 Task: Compose an email with the signature Lincoln Davis with the subject Request for feedback on a feasibility study and the message I would like to request a project status update email. from softage.3@softage.net to softage.6@softage.net with an attached audio file Audio_script_reading.mp3 Undo the message, redo the message and add the line (Thank you) Send the email. Finally, move the email from Sent Items to the label Shipping labels
Action: Mouse moved to (76, 116)
Screenshot: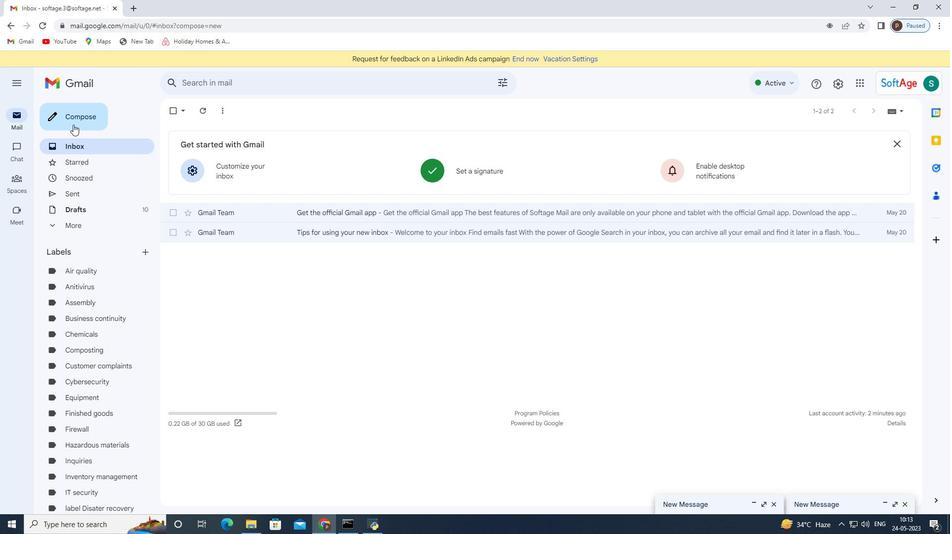 
Action: Mouse pressed left at (76, 116)
Screenshot: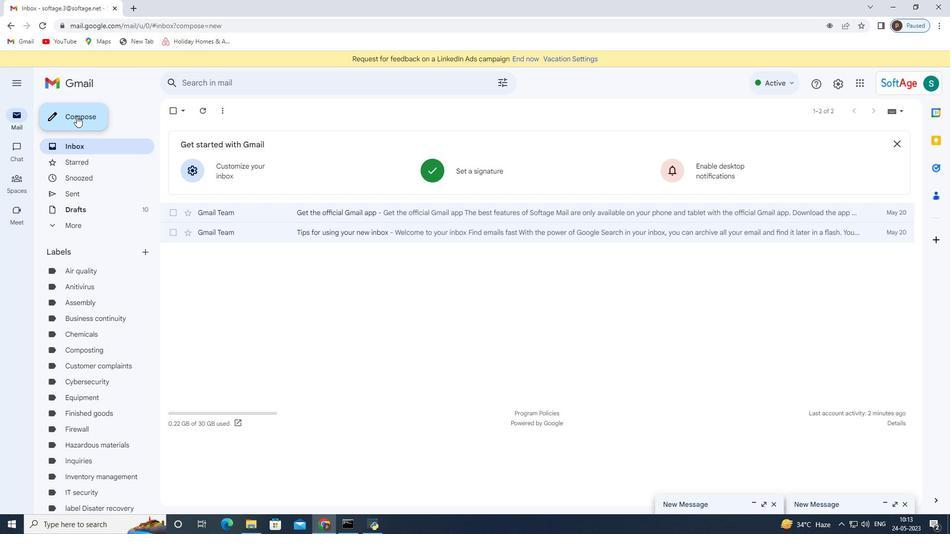 
Action: Mouse moved to (541, 497)
Screenshot: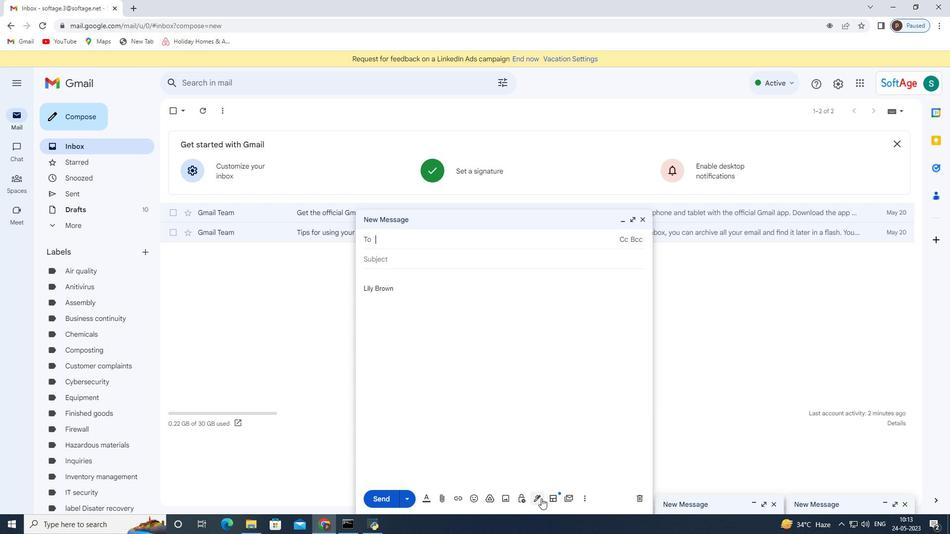 
Action: Mouse pressed left at (541, 497)
Screenshot: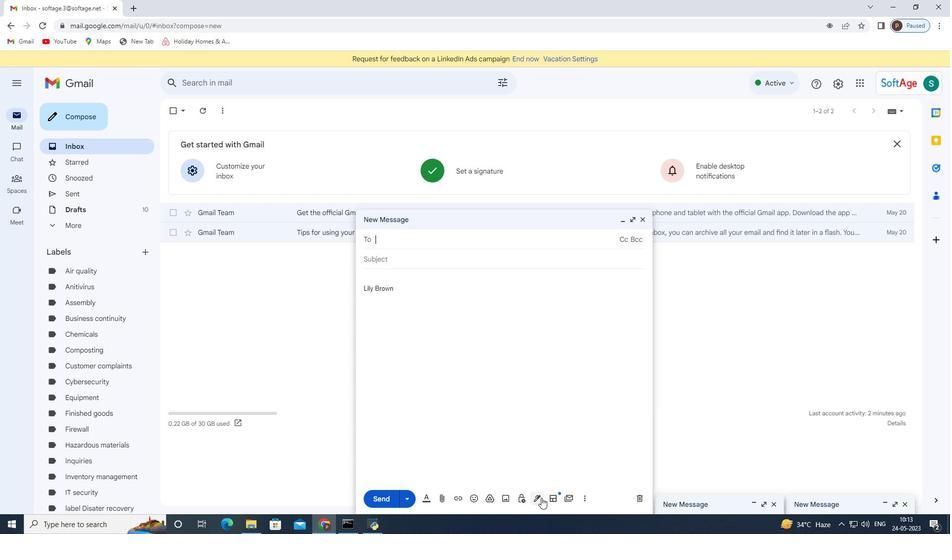 
Action: Mouse moved to (580, 441)
Screenshot: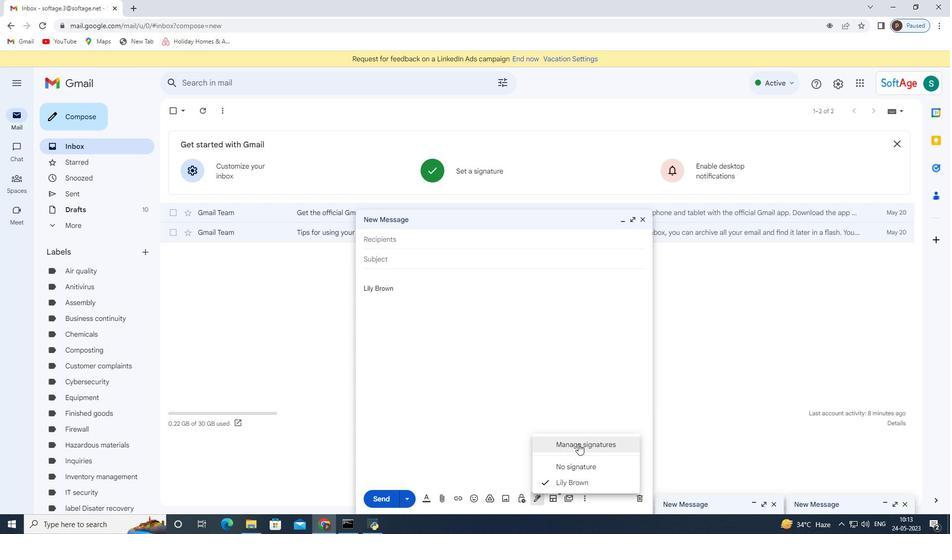 
Action: Mouse pressed left at (580, 441)
Screenshot: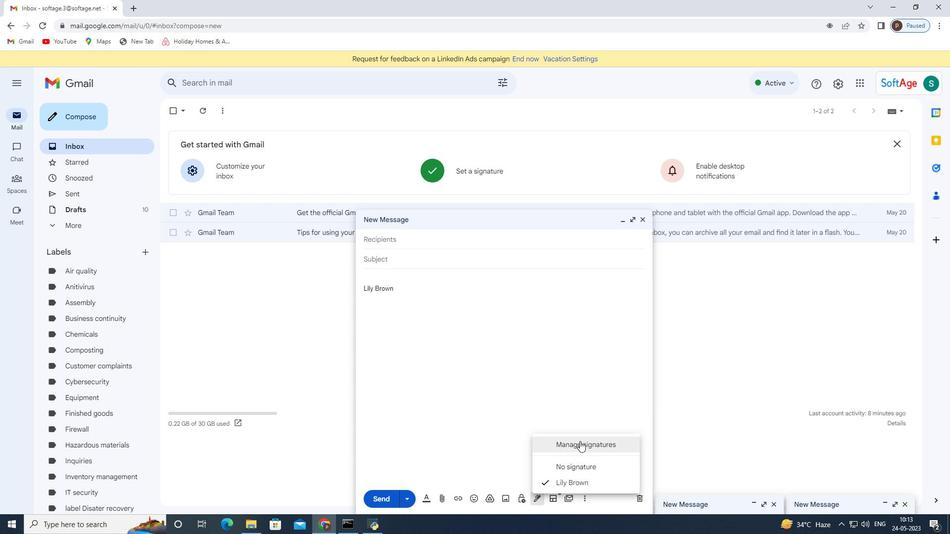 
Action: Mouse moved to (642, 220)
Screenshot: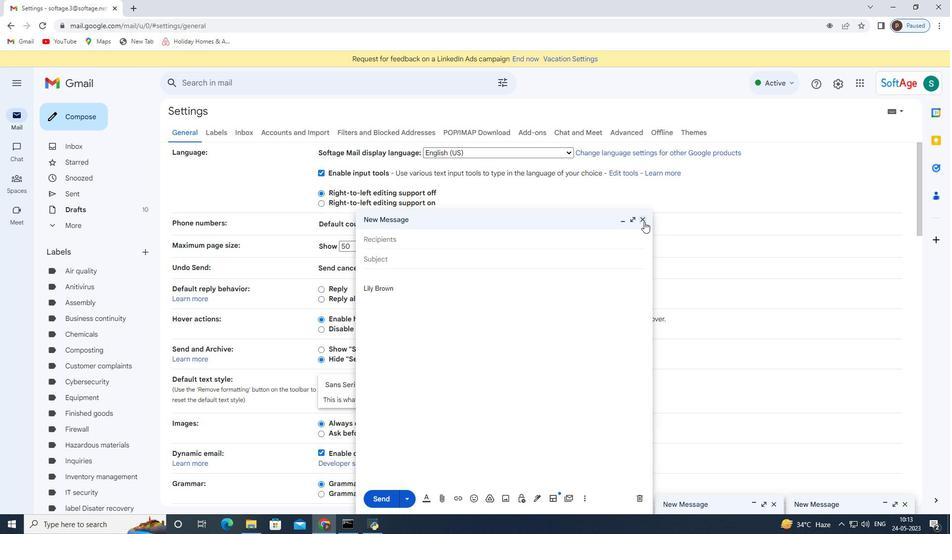 
Action: Mouse pressed left at (642, 220)
Screenshot: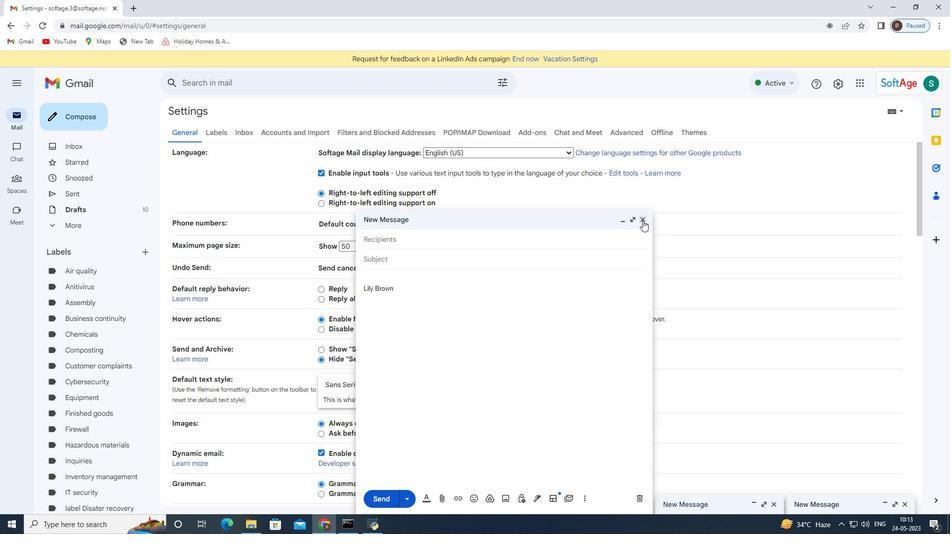 
Action: Mouse moved to (340, 334)
Screenshot: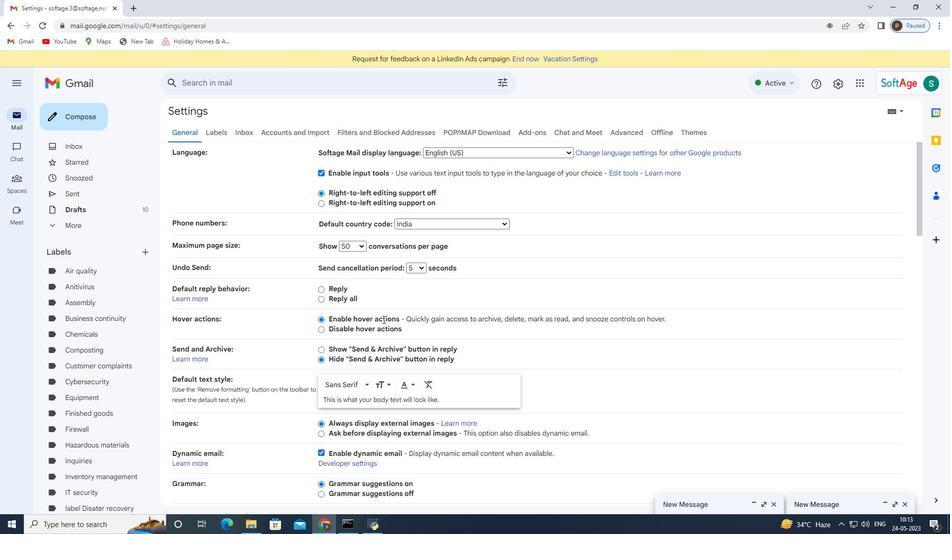 
Action: Mouse scrolled (340, 334) with delta (0, 0)
Screenshot: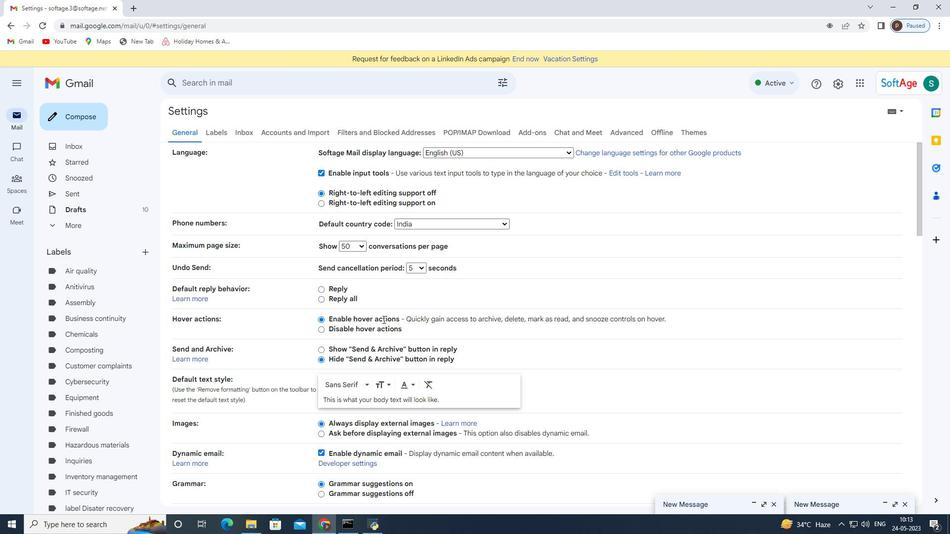 
Action: Mouse moved to (339, 335)
Screenshot: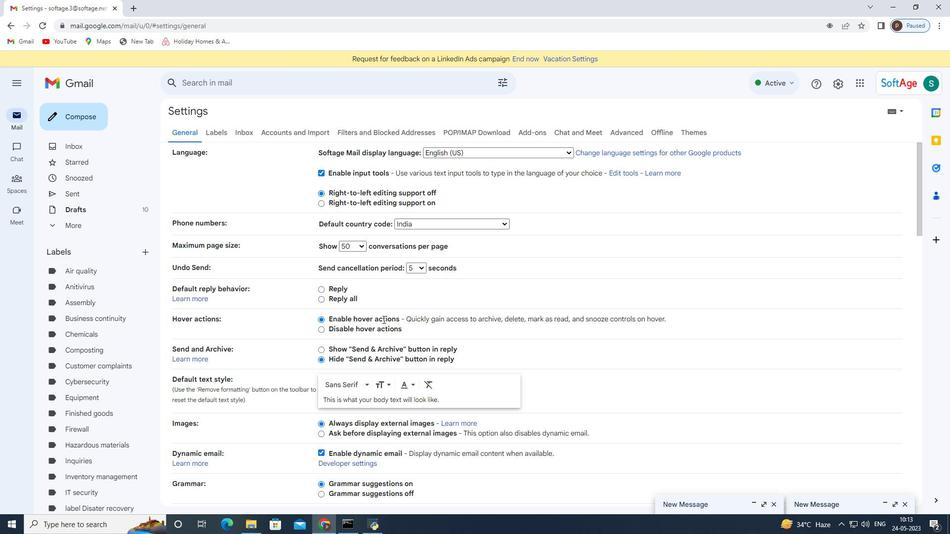 
Action: Mouse scrolled (339, 336) with delta (0, 0)
Screenshot: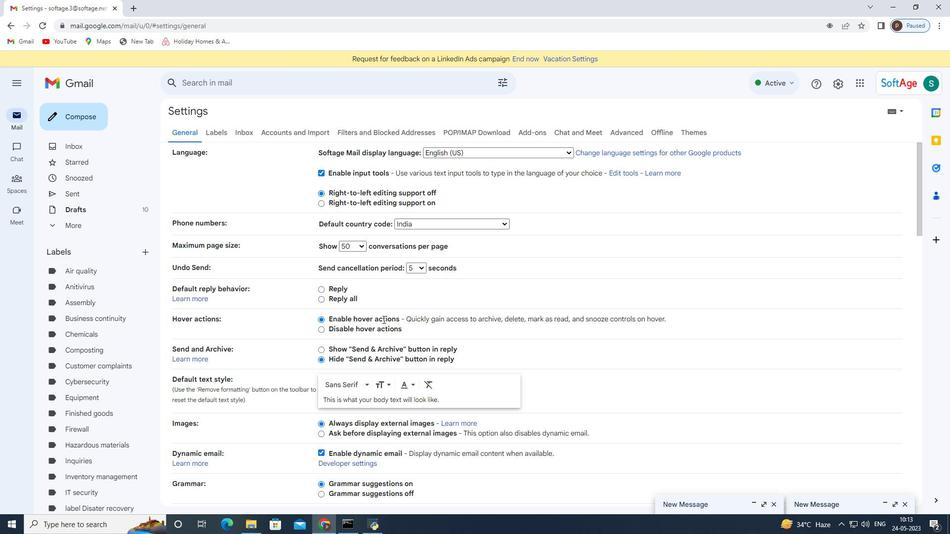 
Action: Mouse moved to (339, 336)
Screenshot: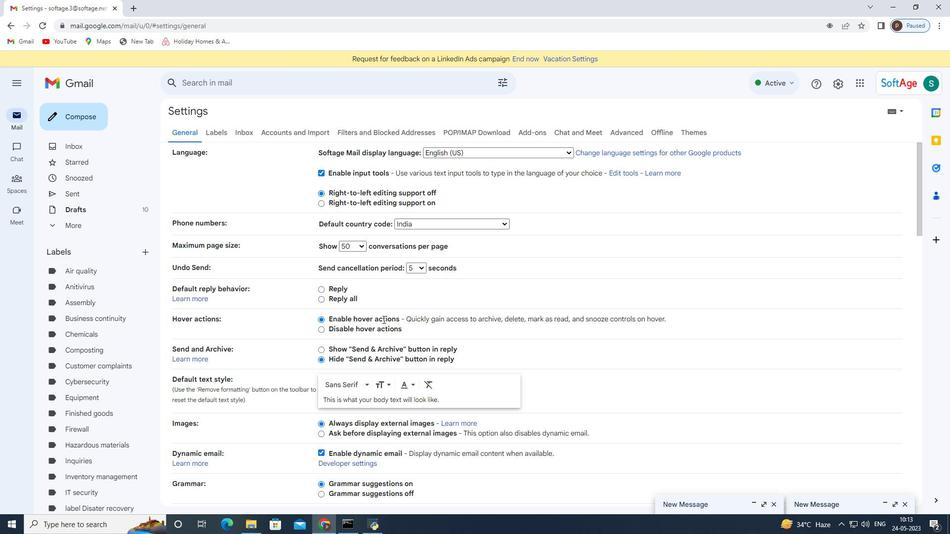 
Action: Mouse scrolled (339, 335) with delta (0, 0)
Screenshot: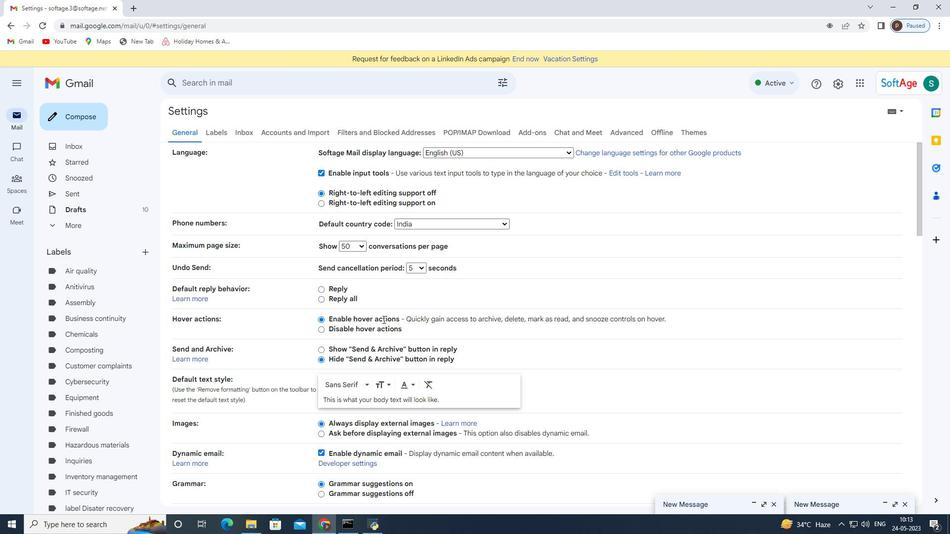 
Action: Mouse moved to (337, 339)
Screenshot: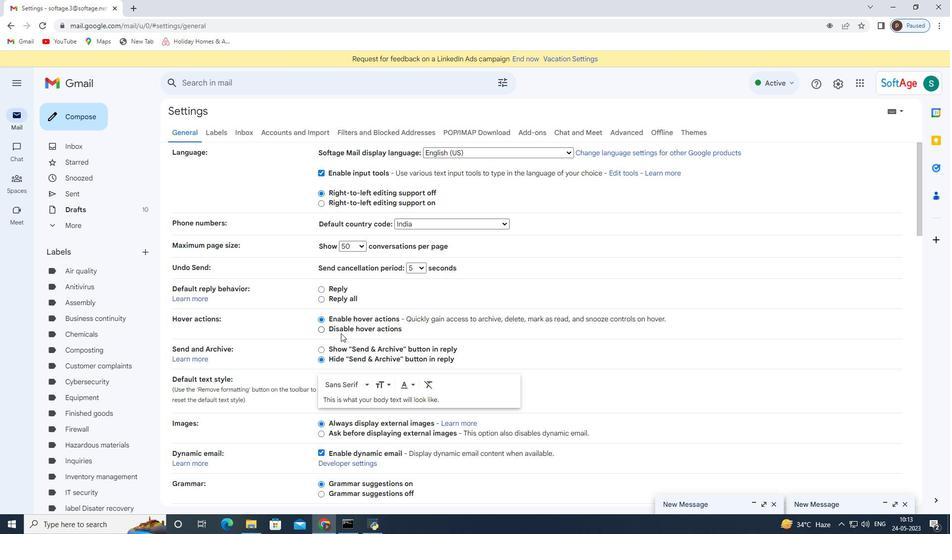 
Action: Mouse scrolled (337, 339) with delta (0, 0)
Screenshot: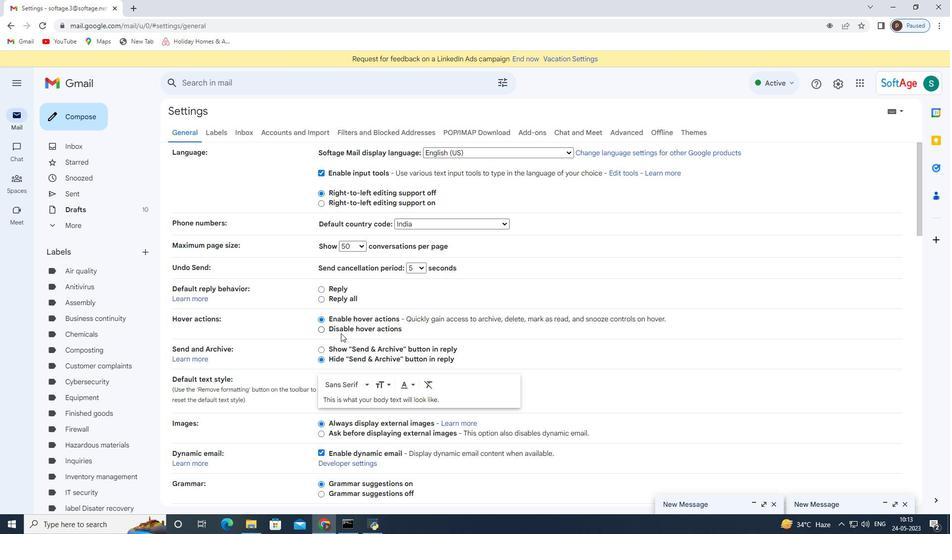 
Action: Mouse moved to (336, 343)
Screenshot: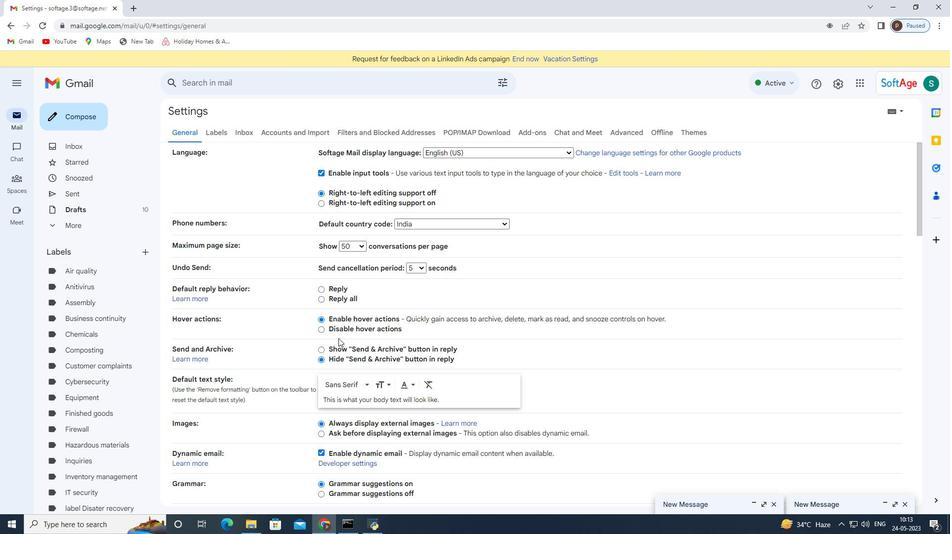 
Action: Mouse scrolled (336, 341) with delta (0, 0)
Screenshot: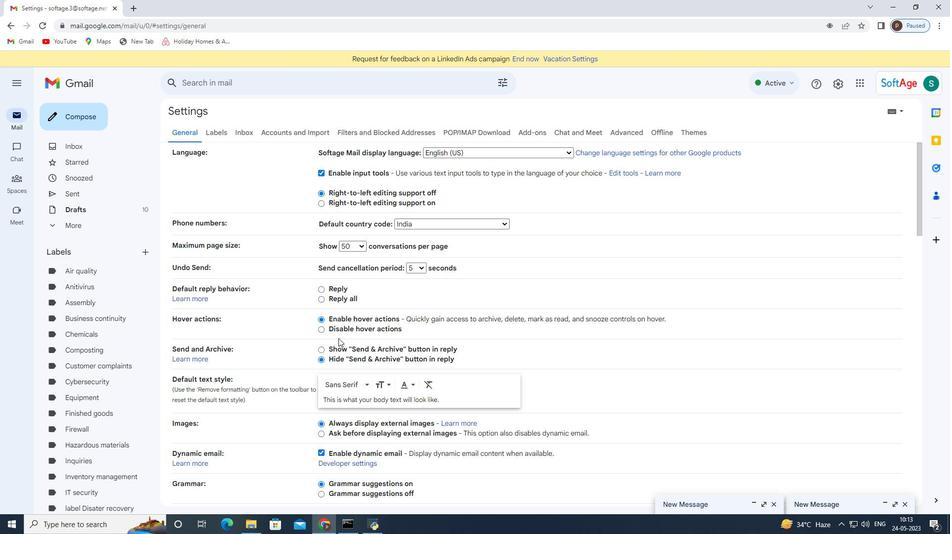 
Action: Mouse moved to (335, 348)
Screenshot: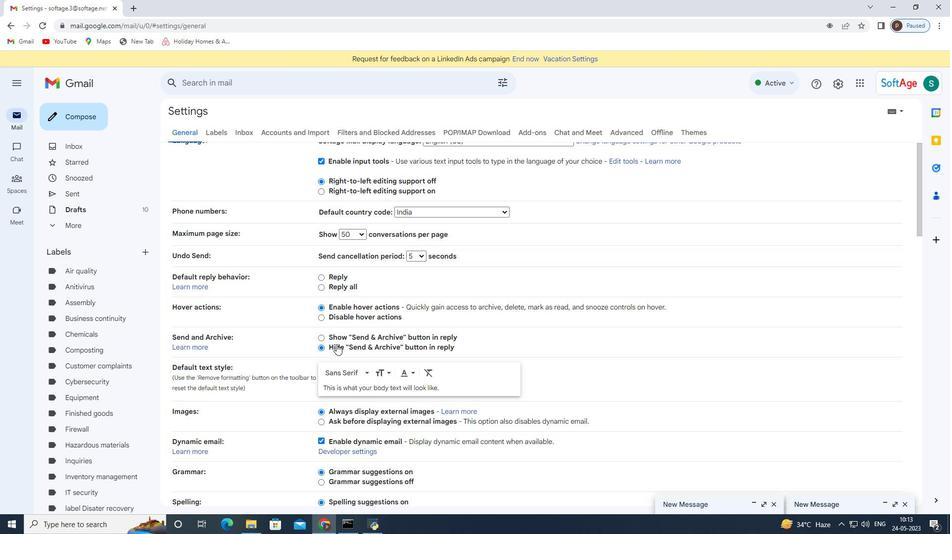 
Action: Mouse scrolled (335, 347) with delta (0, 0)
Screenshot: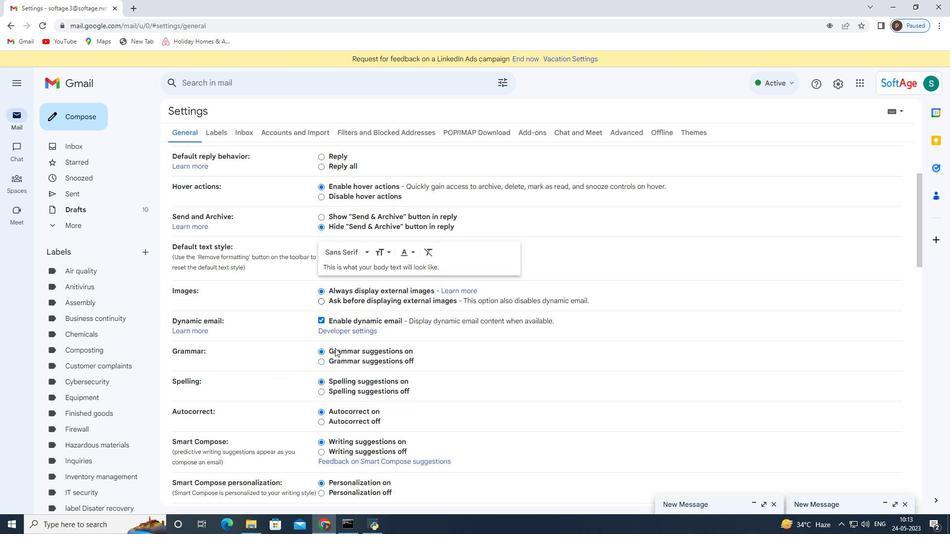 
Action: Mouse scrolled (335, 347) with delta (0, 0)
Screenshot: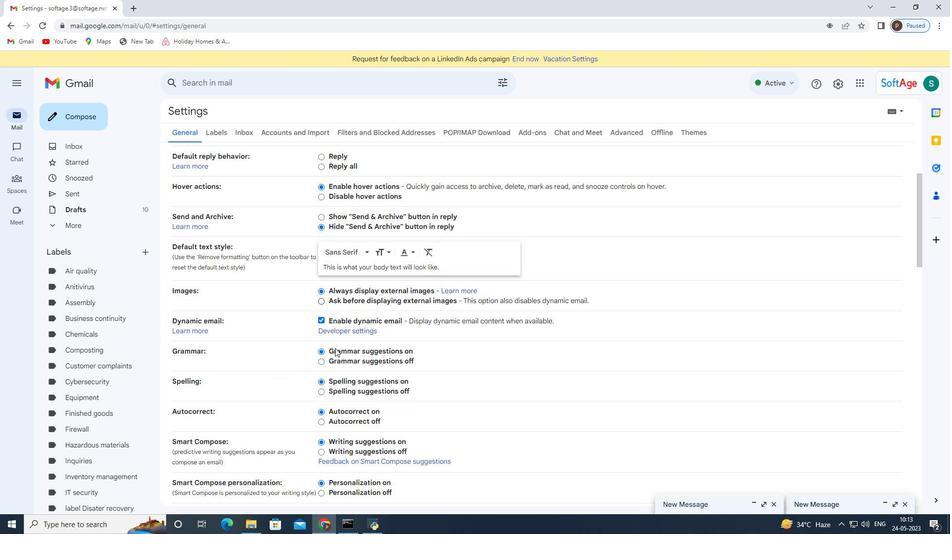 
Action: Mouse moved to (361, 348)
Screenshot: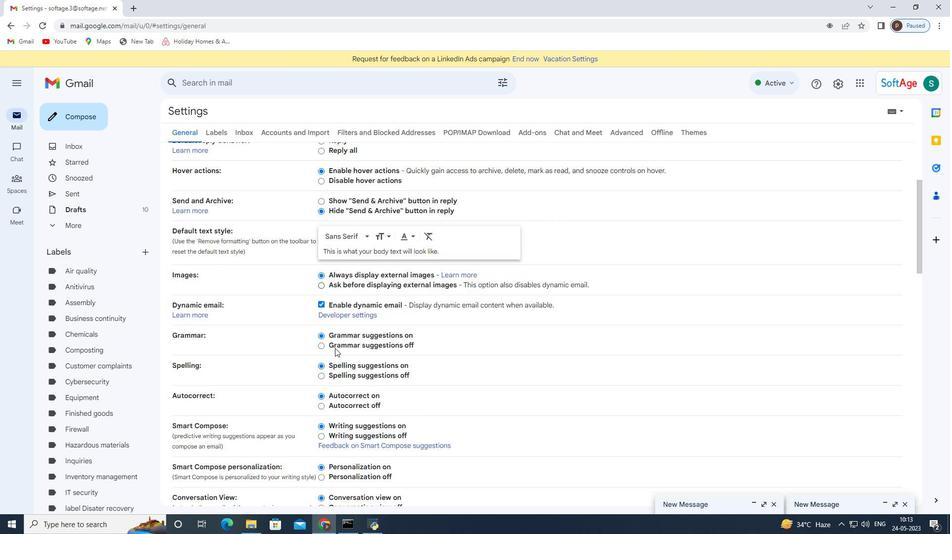 
Action: Mouse scrolled (361, 348) with delta (0, 0)
Screenshot: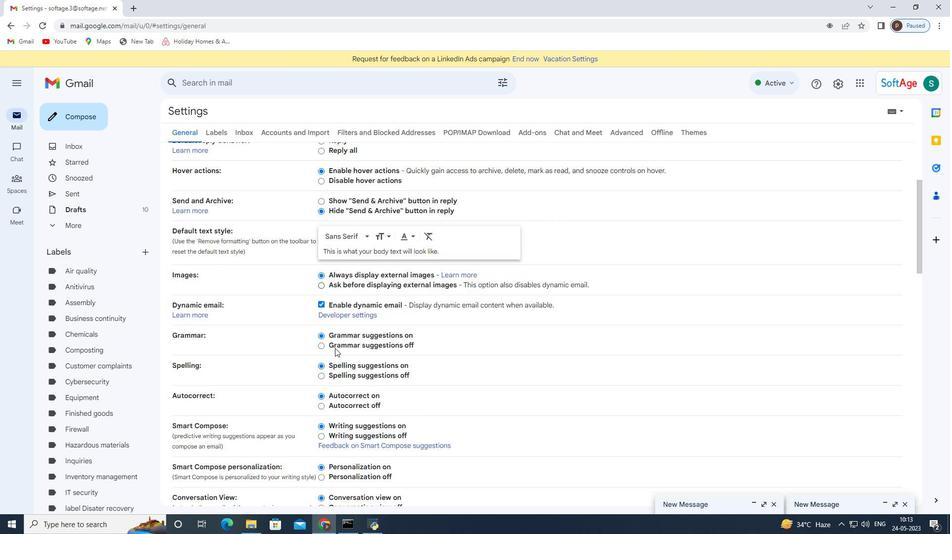 
Action: Mouse moved to (404, 351)
Screenshot: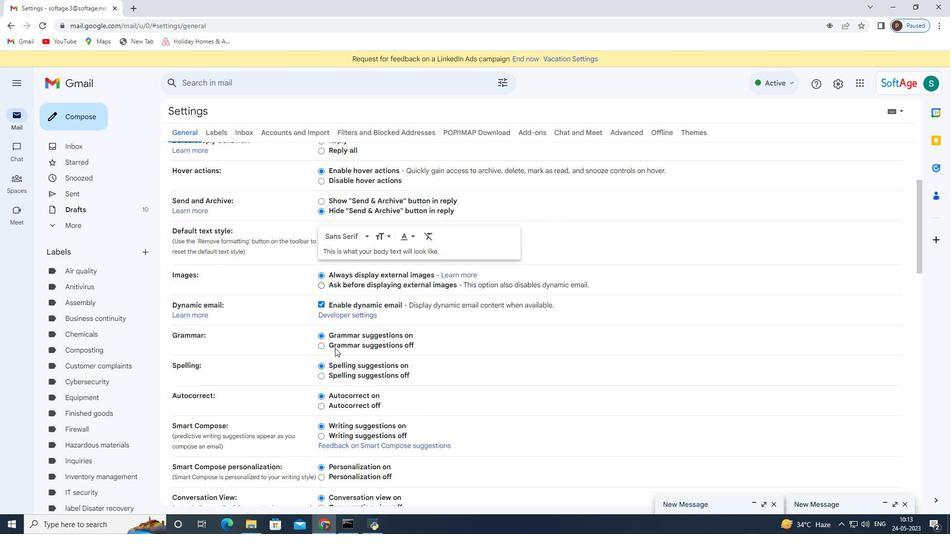 
Action: Mouse scrolled (404, 350) with delta (0, 0)
Screenshot: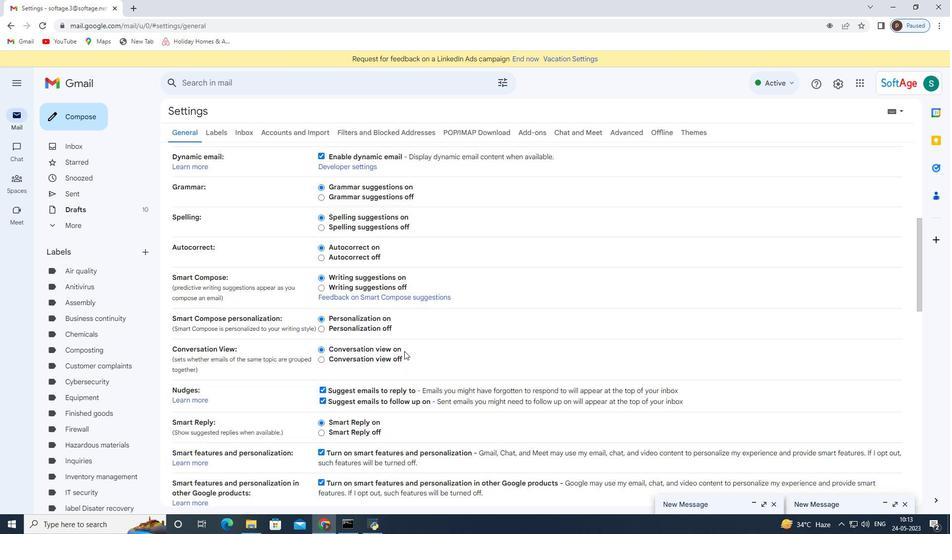 
Action: Mouse scrolled (404, 350) with delta (0, 0)
Screenshot: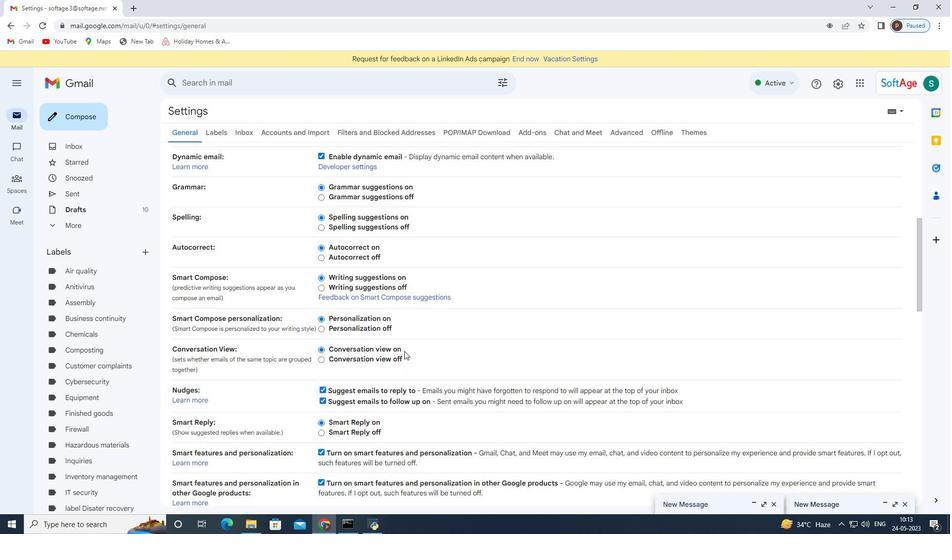 
Action: Mouse scrolled (404, 350) with delta (0, 0)
Screenshot: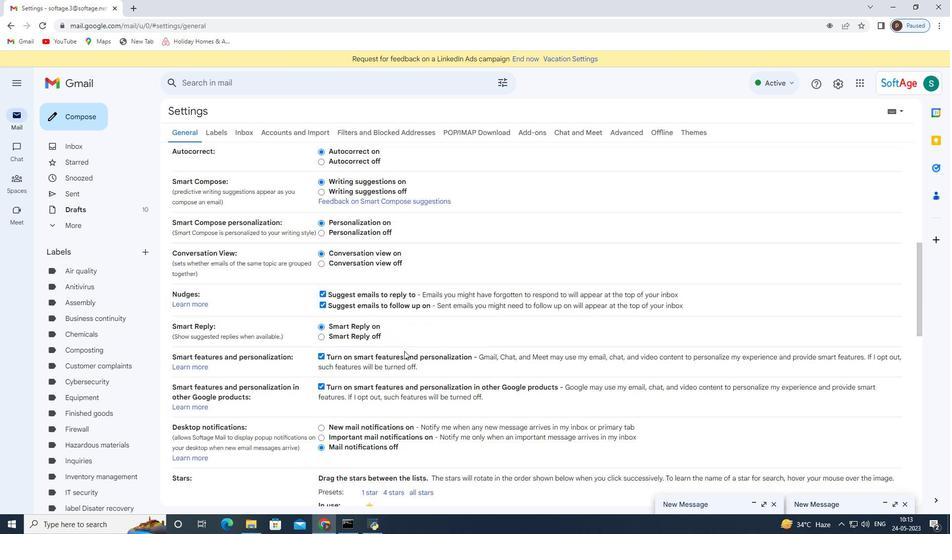 
Action: Mouse scrolled (404, 351) with delta (0, 0)
Screenshot: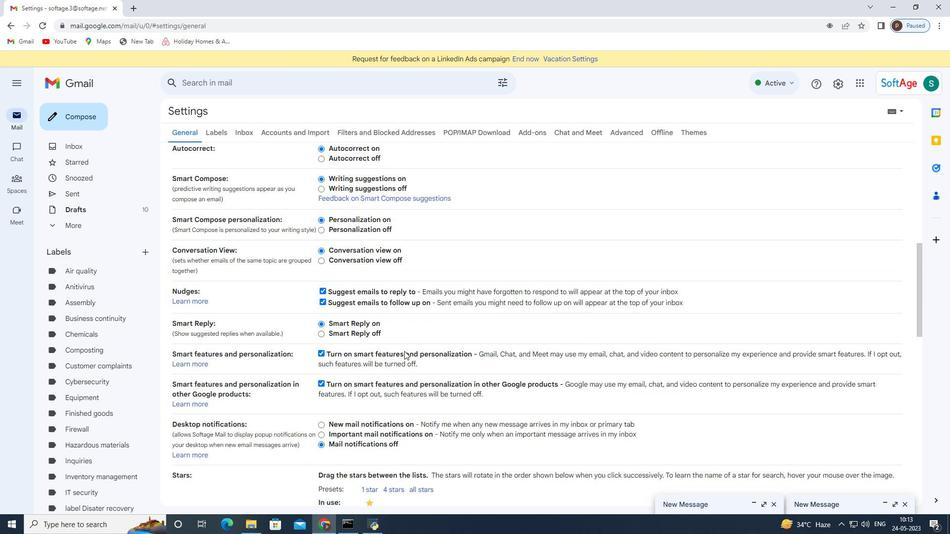 
Action: Mouse scrolled (404, 350) with delta (0, 0)
Screenshot: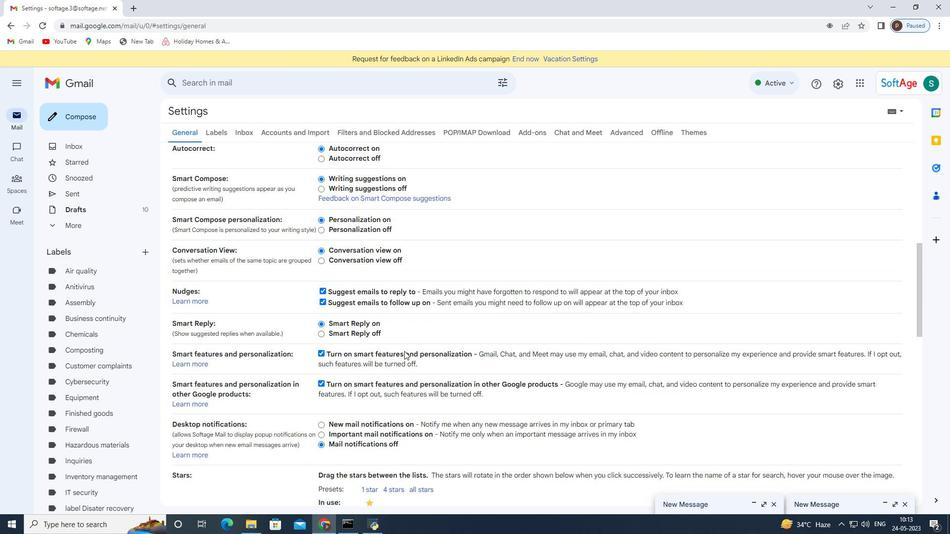 
Action: Mouse scrolled (404, 351) with delta (0, 0)
Screenshot: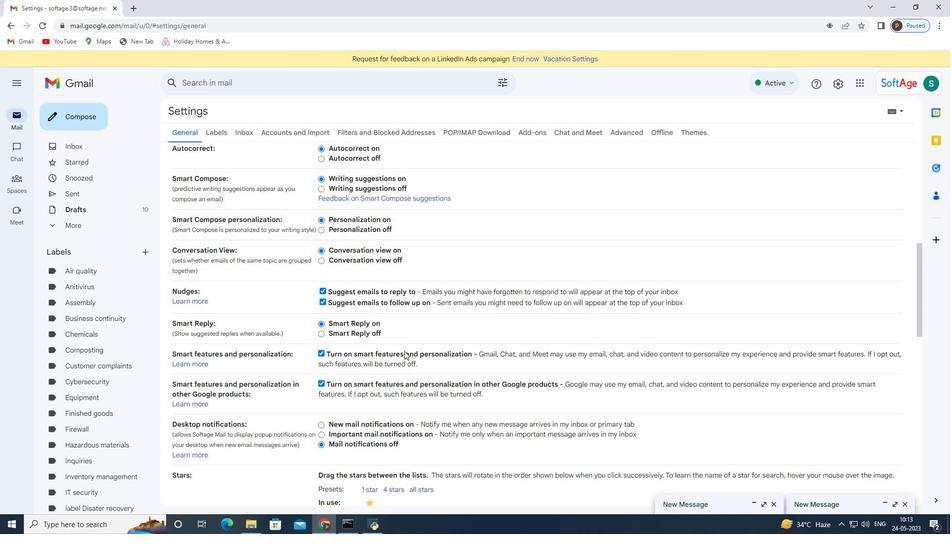 
Action: Mouse scrolled (404, 350) with delta (0, 0)
Screenshot: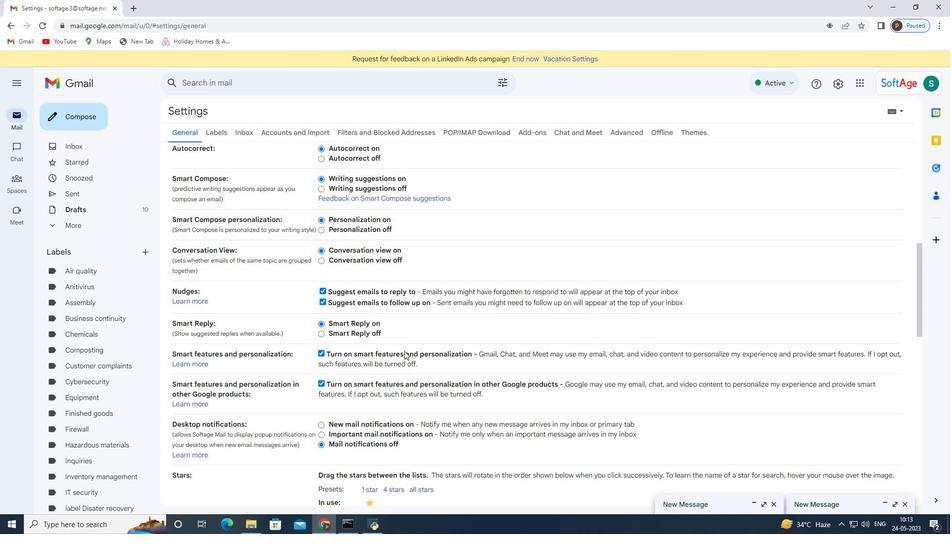 
Action: Mouse scrolled (404, 350) with delta (0, 0)
Screenshot: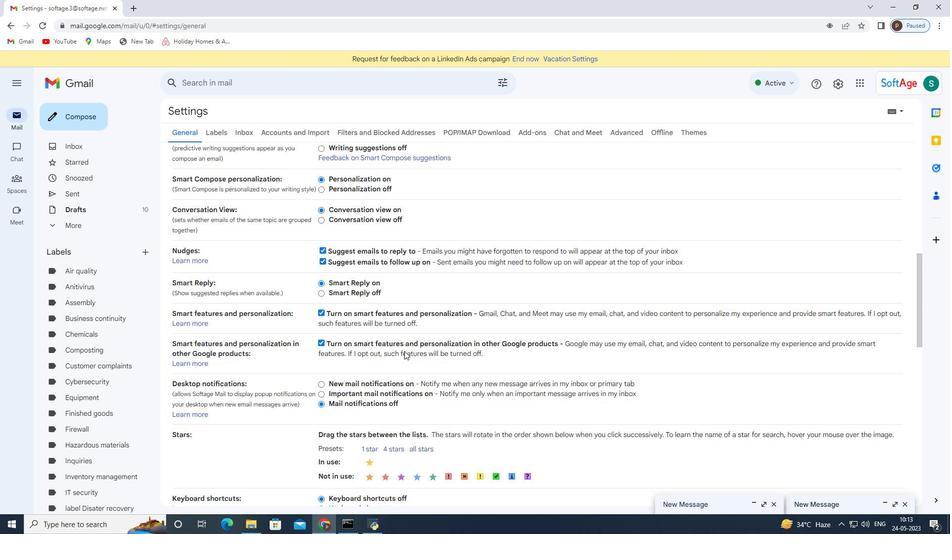 
Action: Mouse scrolled (404, 350) with delta (0, 0)
Screenshot: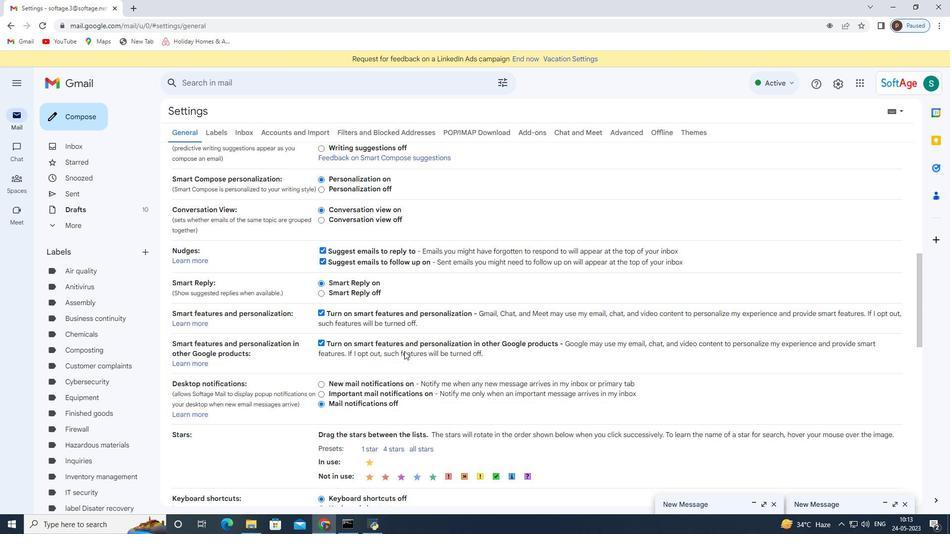 
Action: Mouse scrolled (404, 351) with delta (0, 0)
Screenshot: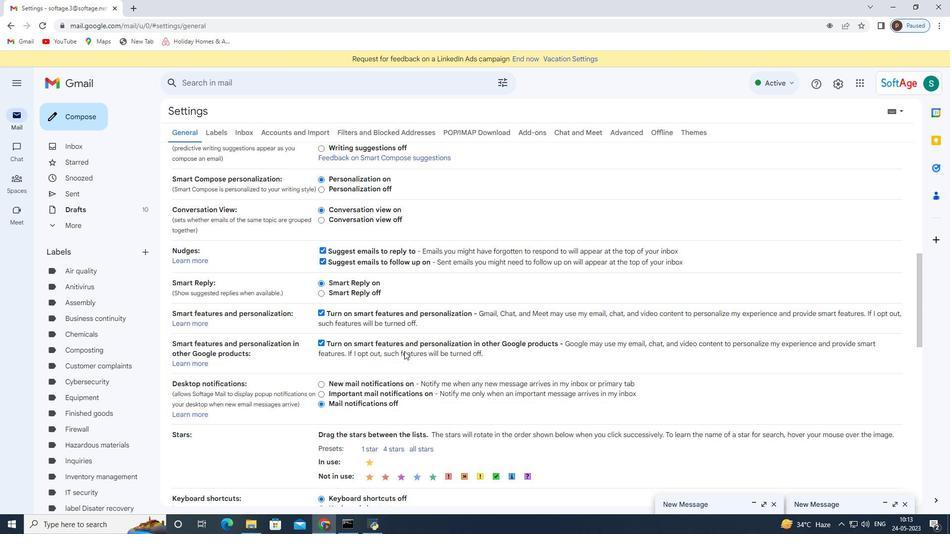 
Action: Mouse scrolled (404, 350) with delta (0, 0)
Screenshot: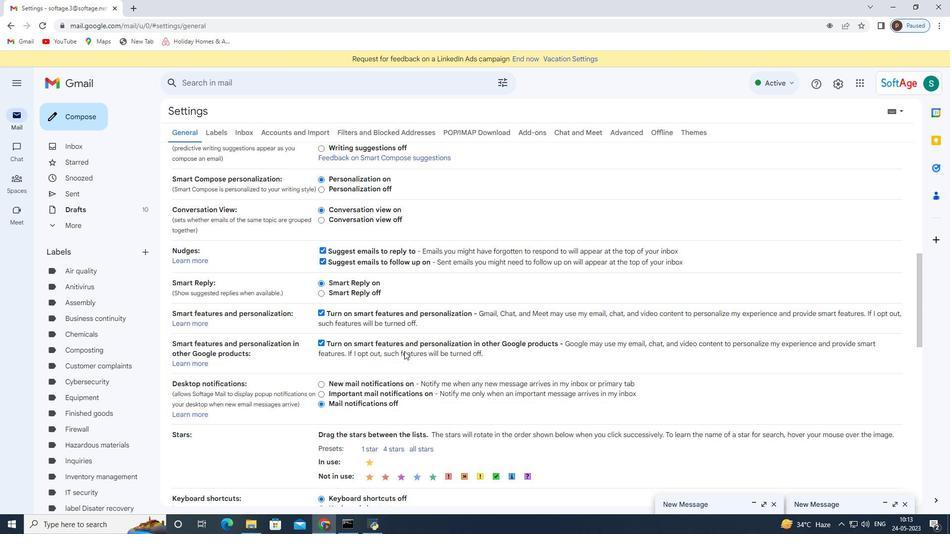 
Action: Mouse scrolled (404, 351) with delta (0, 0)
Screenshot: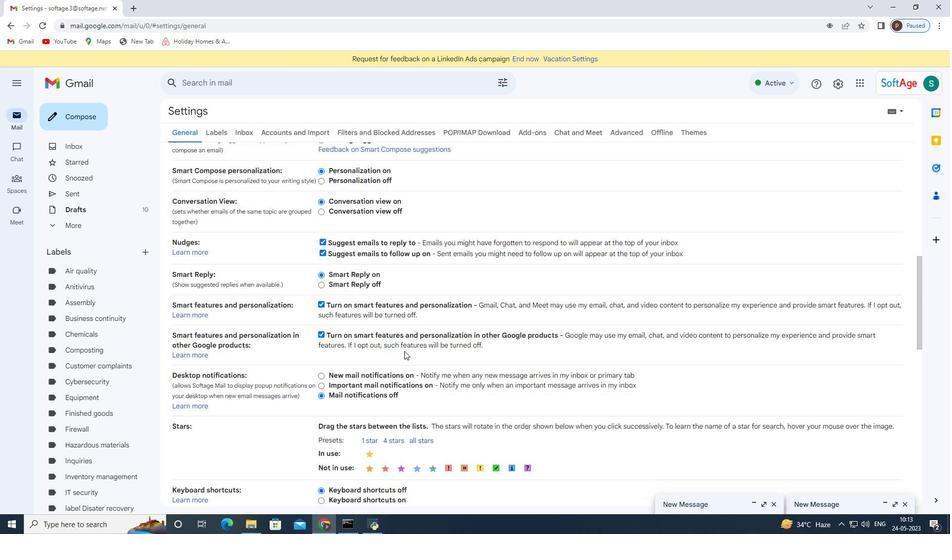 
Action: Mouse scrolled (404, 350) with delta (0, 0)
Screenshot: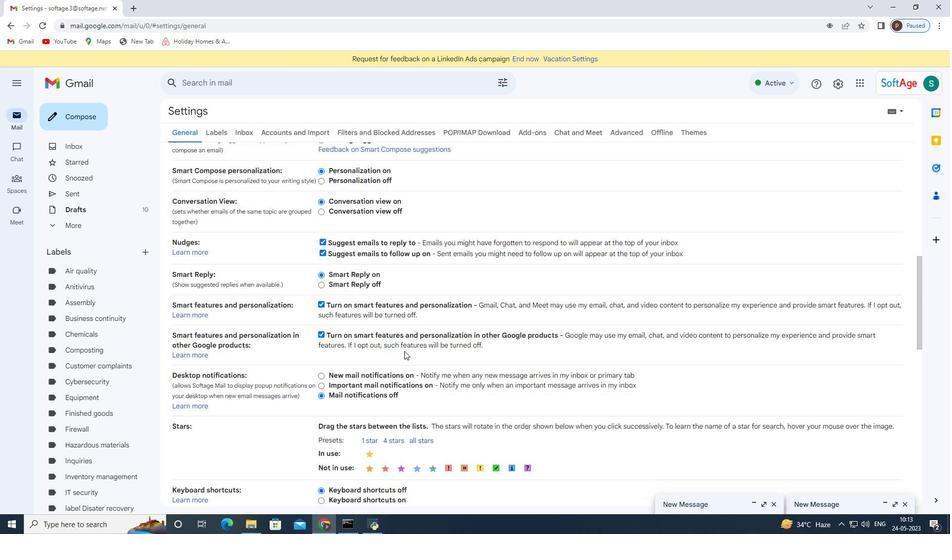 
Action: Mouse scrolled (404, 350) with delta (0, 0)
Screenshot: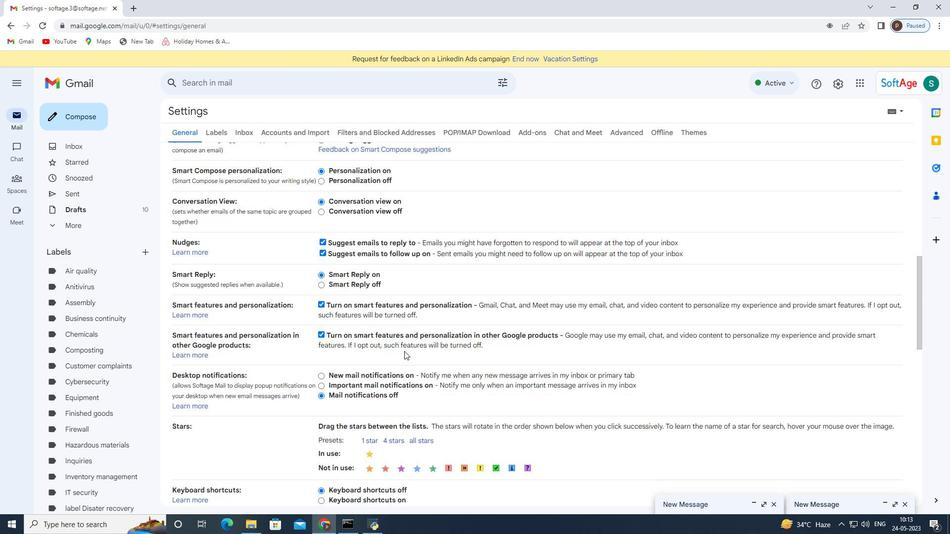 
Action: Mouse scrolled (404, 350) with delta (0, 0)
Screenshot: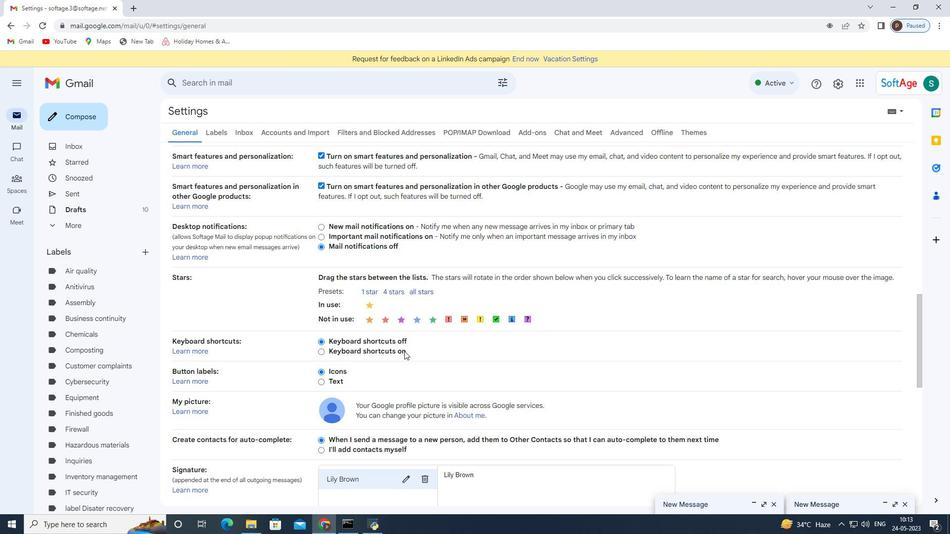 
Action: Mouse scrolled (404, 351) with delta (0, 0)
Screenshot: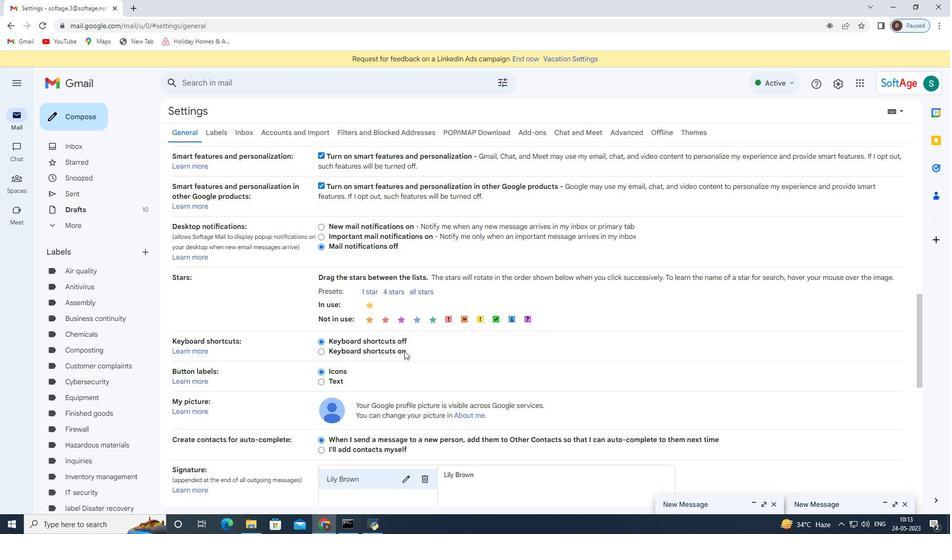 
Action: Mouse scrolled (404, 350) with delta (0, 0)
Screenshot: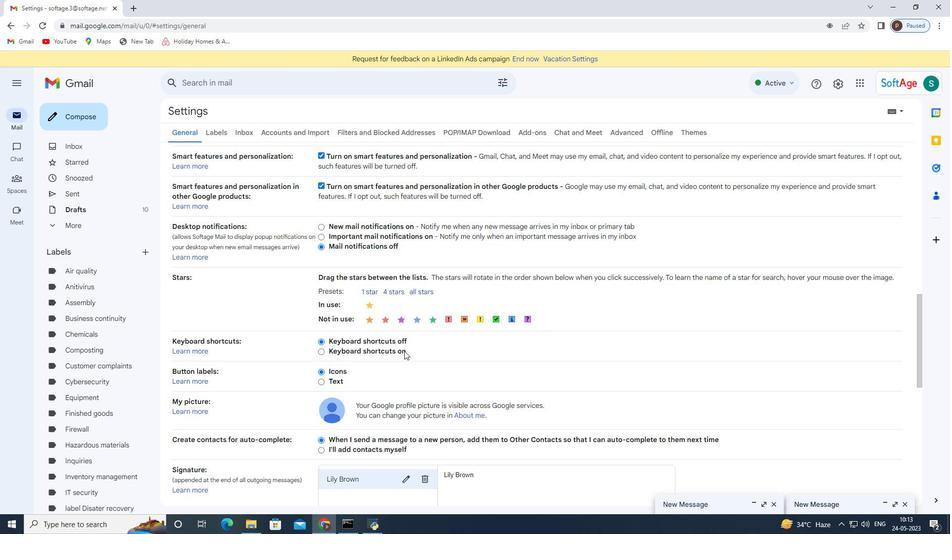
Action: Mouse scrolled (404, 350) with delta (0, 0)
Screenshot: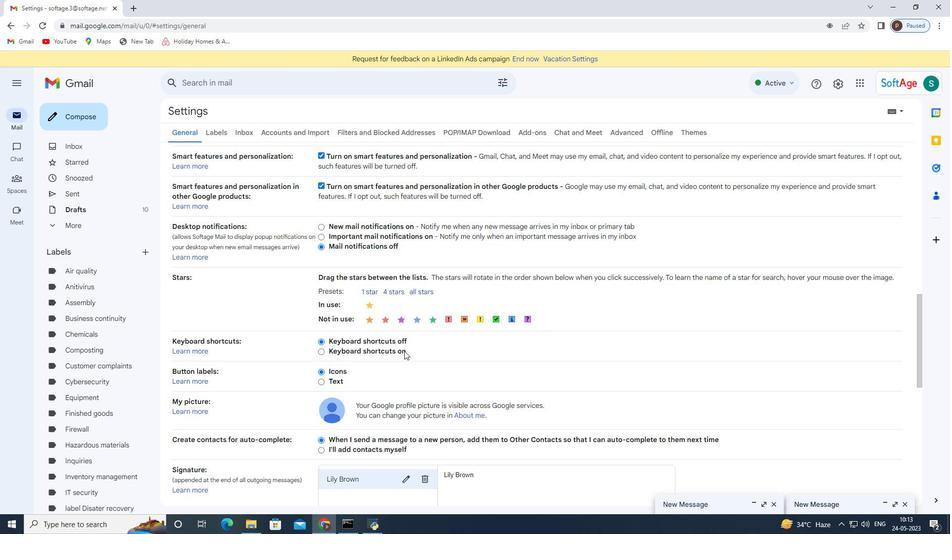 
Action: Mouse scrolled (404, 350) with delta (0, 0)
Screenshot: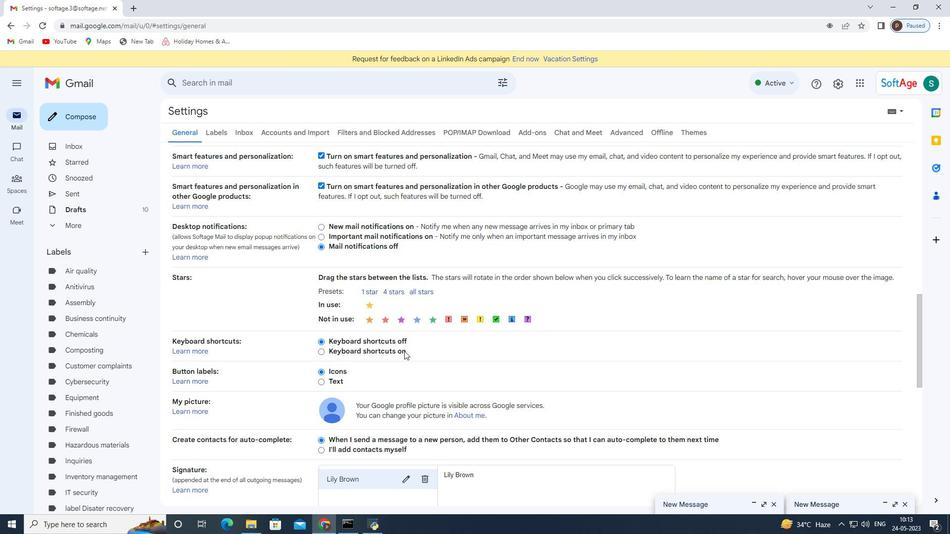 
Action: Mouse moved to (422, 328)
Screenshot: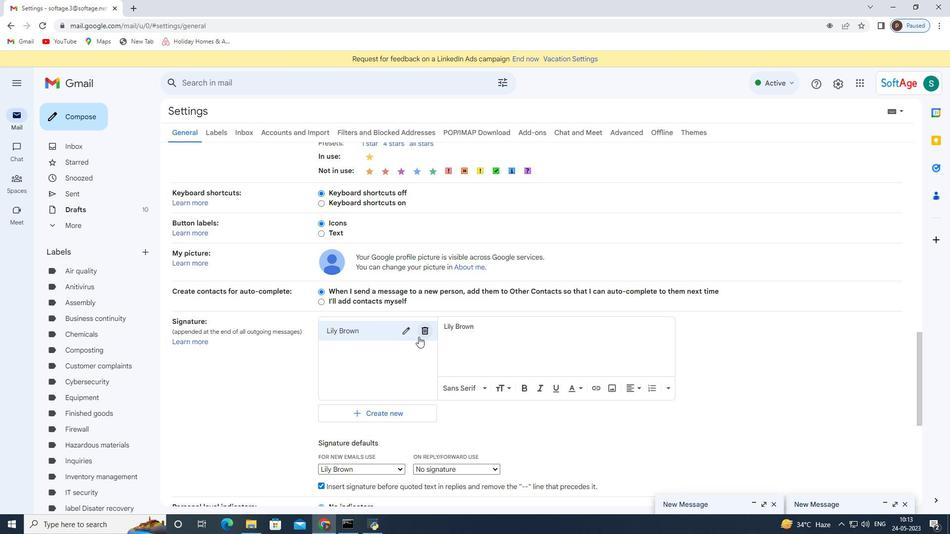 
Action: Mouse pressed left at (422, 328)
Screenshot: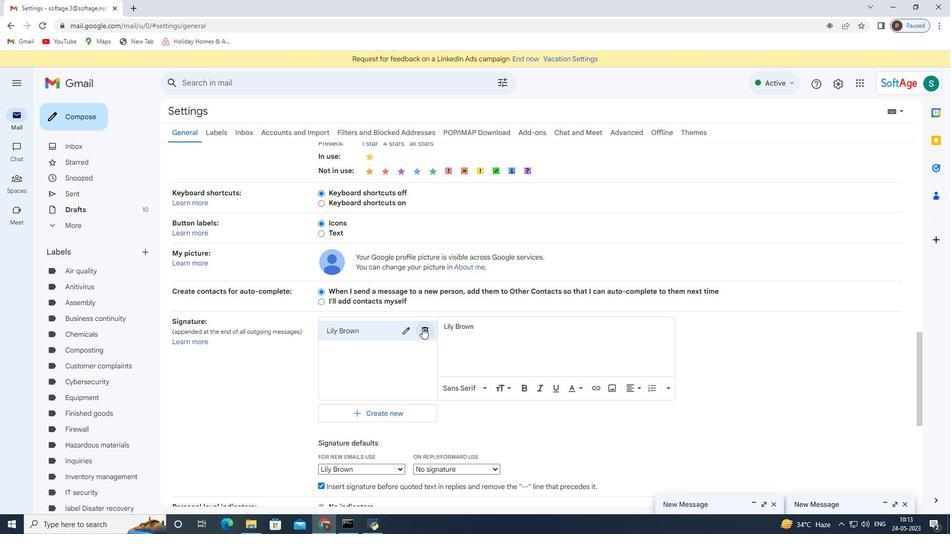 
Action: Mouse moved to (544, 301)
Screenshot: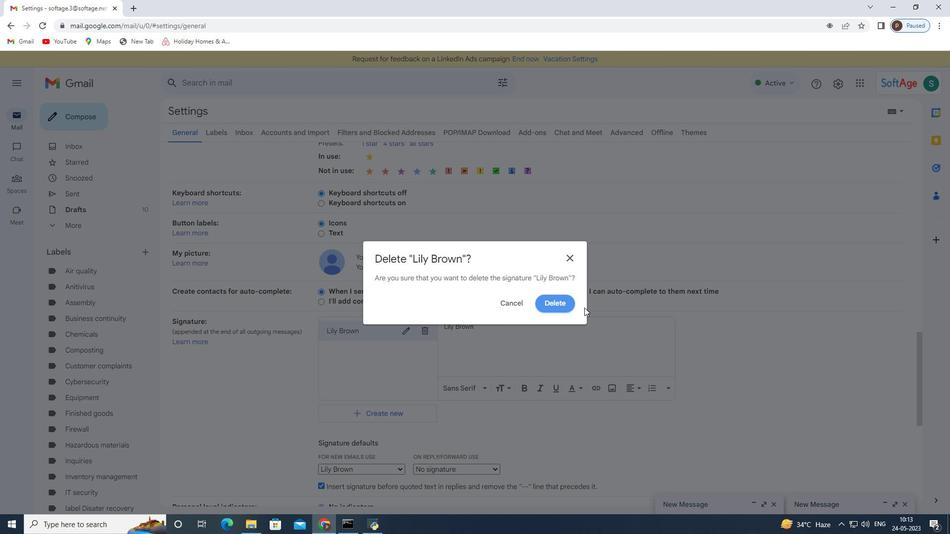 
Action: Mouse pressed left at (544, 301)
Screenshot: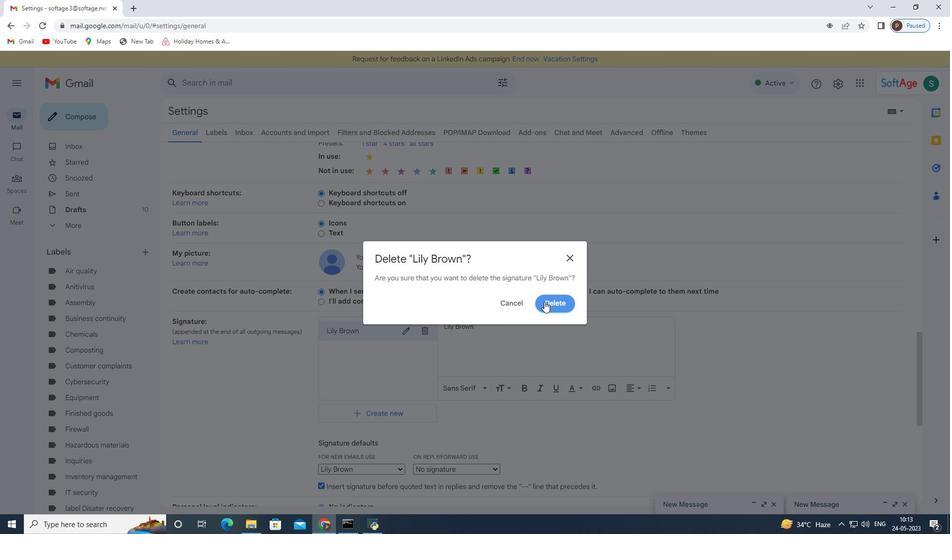
Action: Mouse moved to (343, 340)
Screenshot: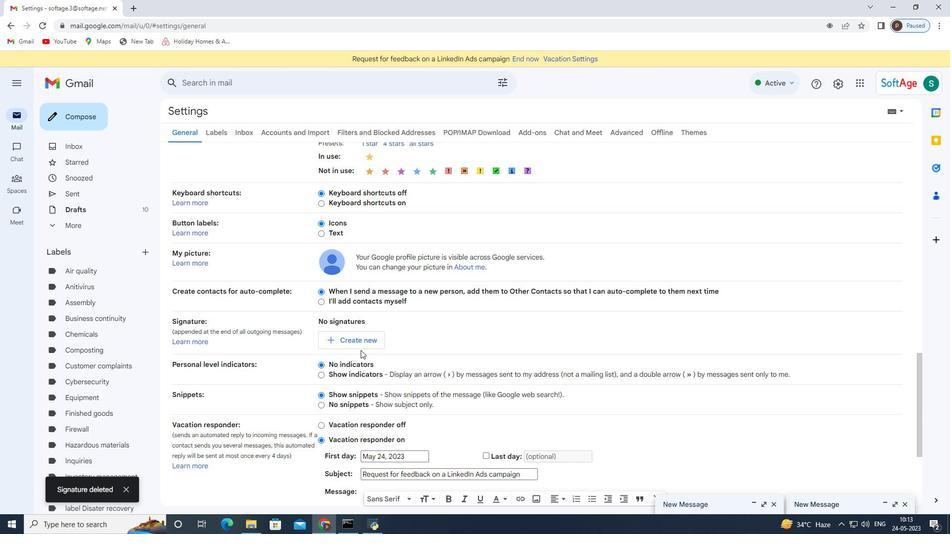 
Action: Mouse pressed left at (343, 340)
Screenshot: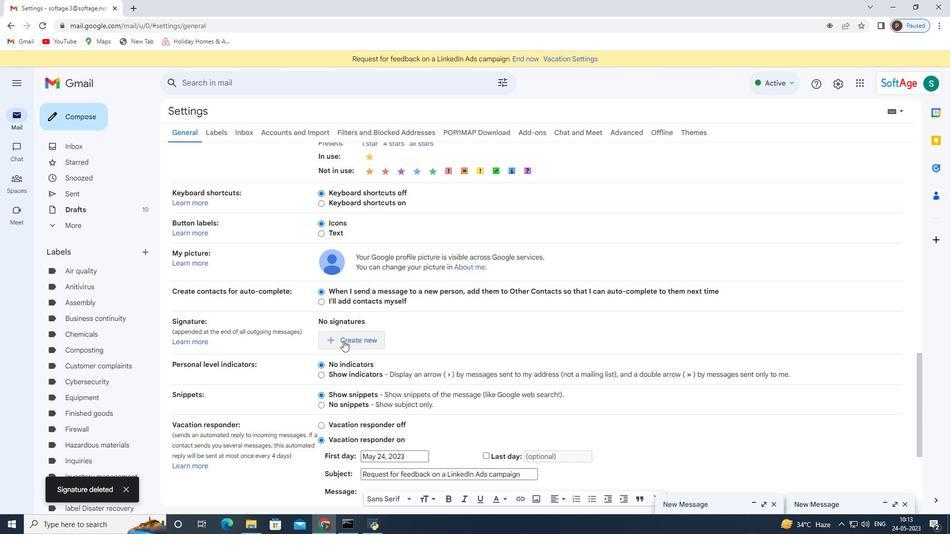 
Action: Mouse moved to (406, 273)
Screenshot: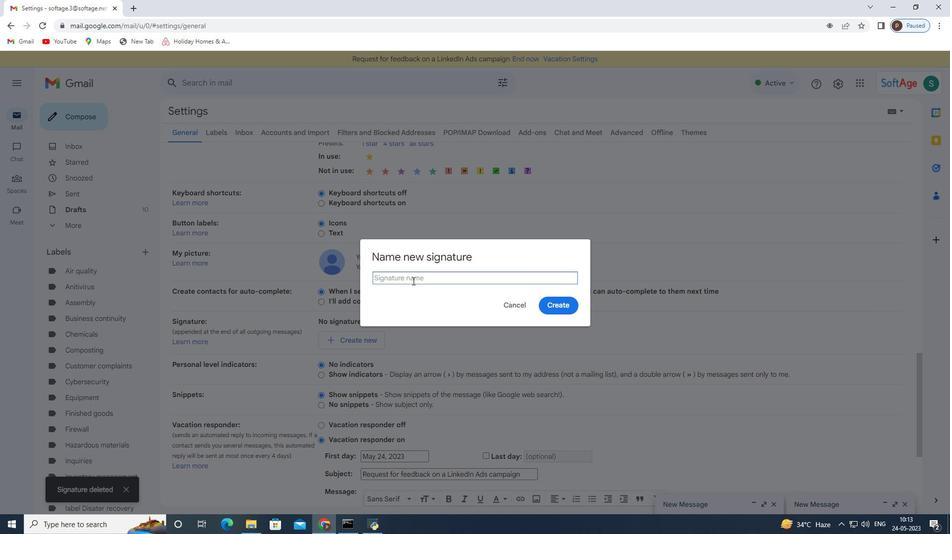 
Action: Mouse pressed left at (406, 273)
Screenshot: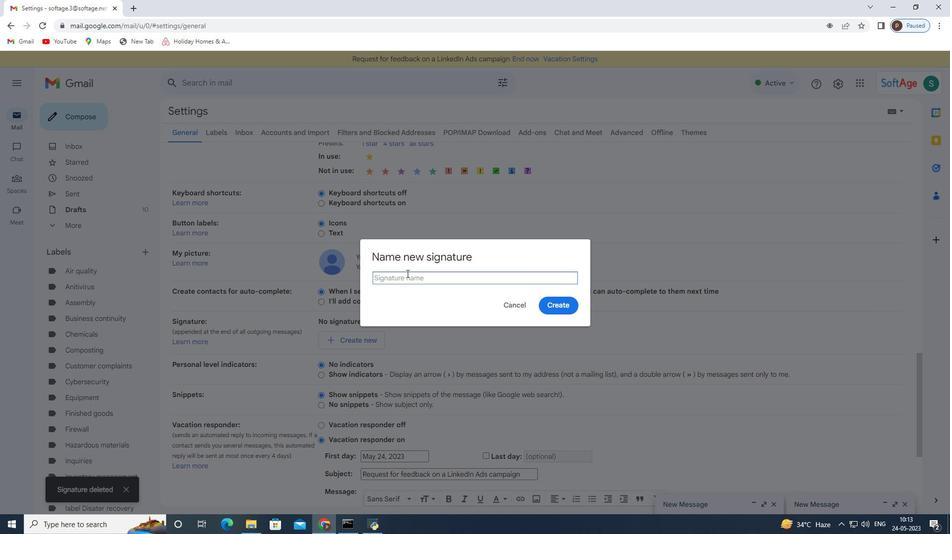 
Action: Key pressed <Key.shift>Lim<Key.backspace>ncoln<Key.space><Key.shift>Davis
Screenshot: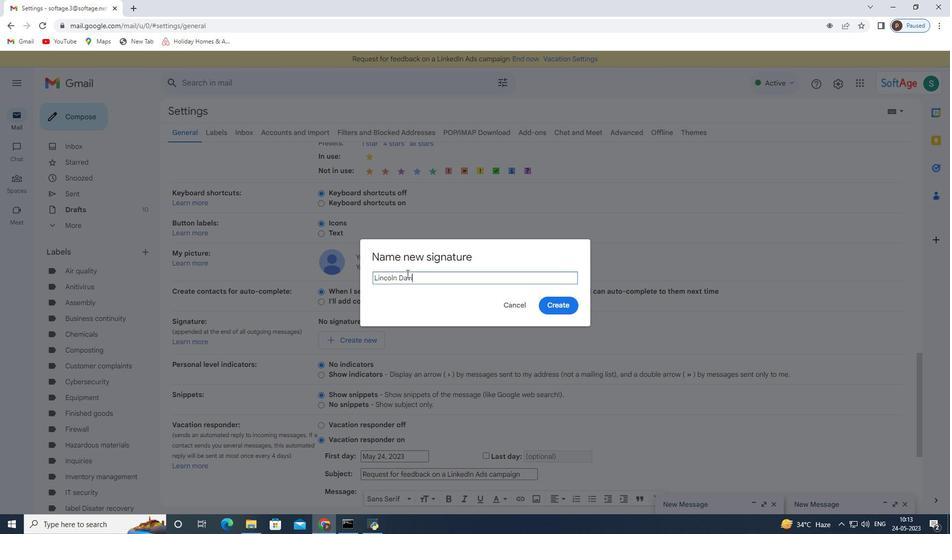 
Action: Mouse moved to (556, 308)
Screenshot: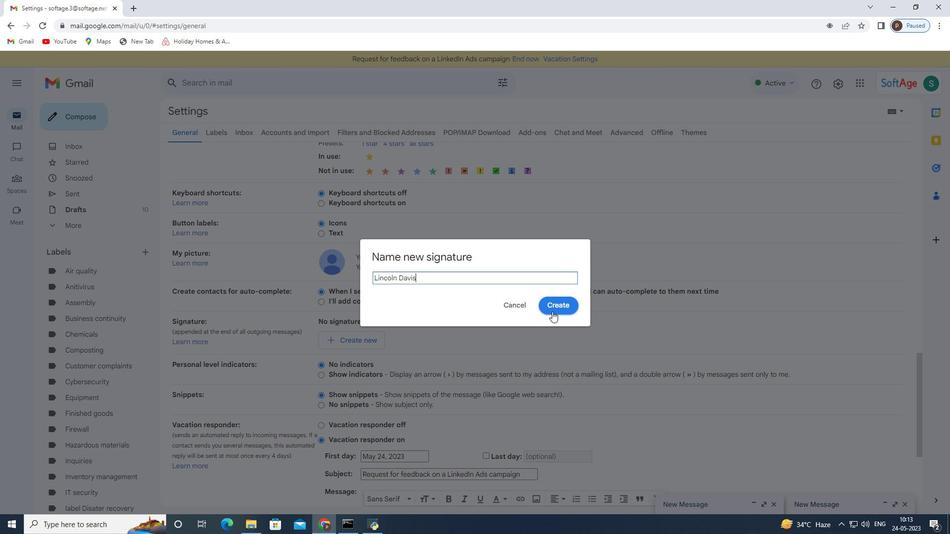 
Action: Mouse pressed left at (556, 308)
Screenshot: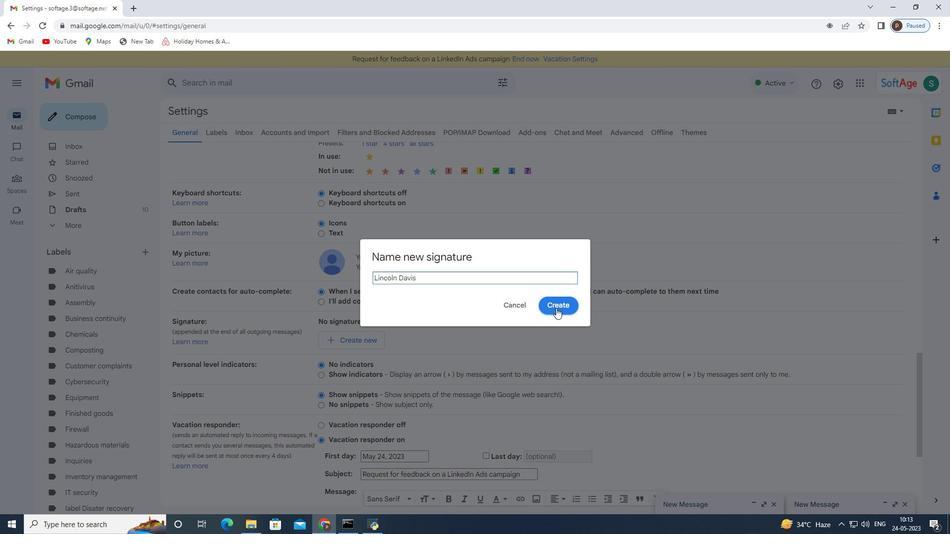 
Action: Mouse moved to (481, 324)
Screenshot: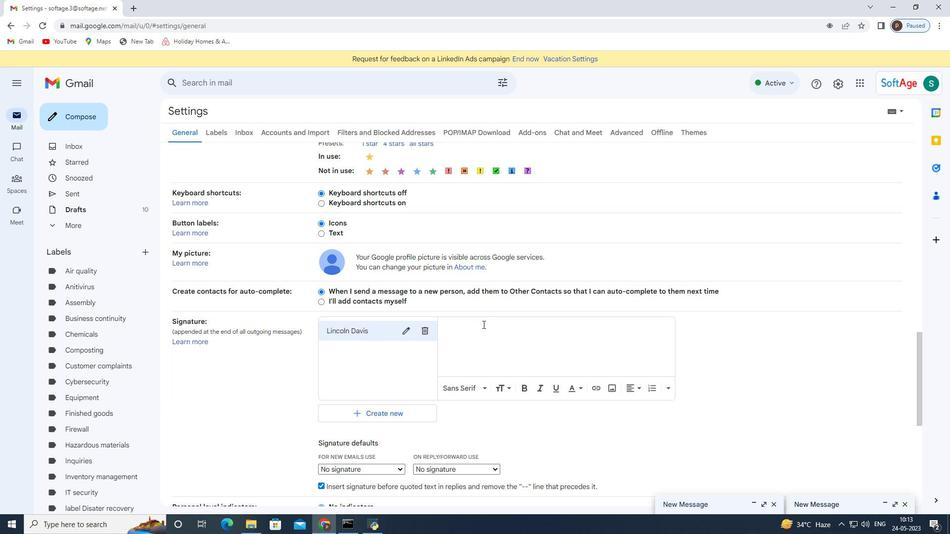 
Action: Mouse pressed left at (481, 324)
Screenshot: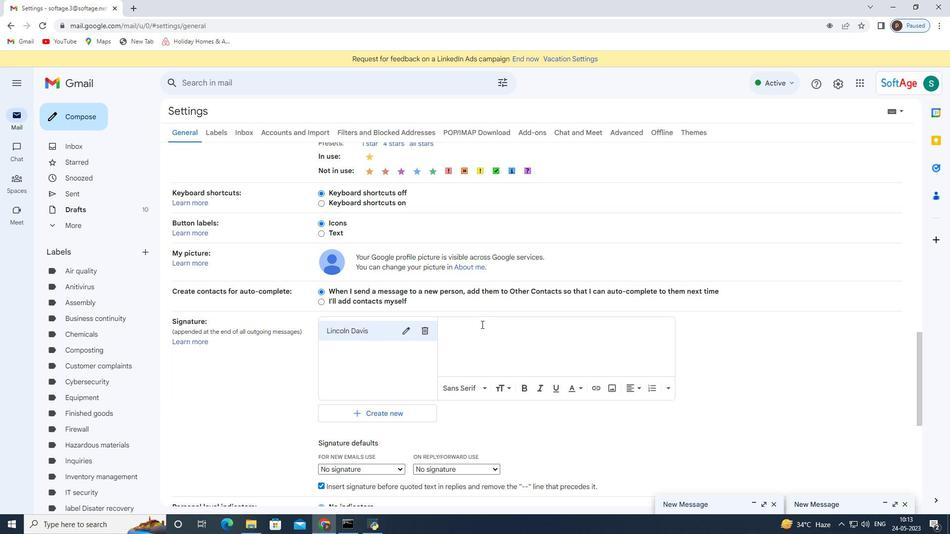 
Action: Key pressed <Key.shift>Lincoln<Key.space><Key.shift>Davis
Screenshot: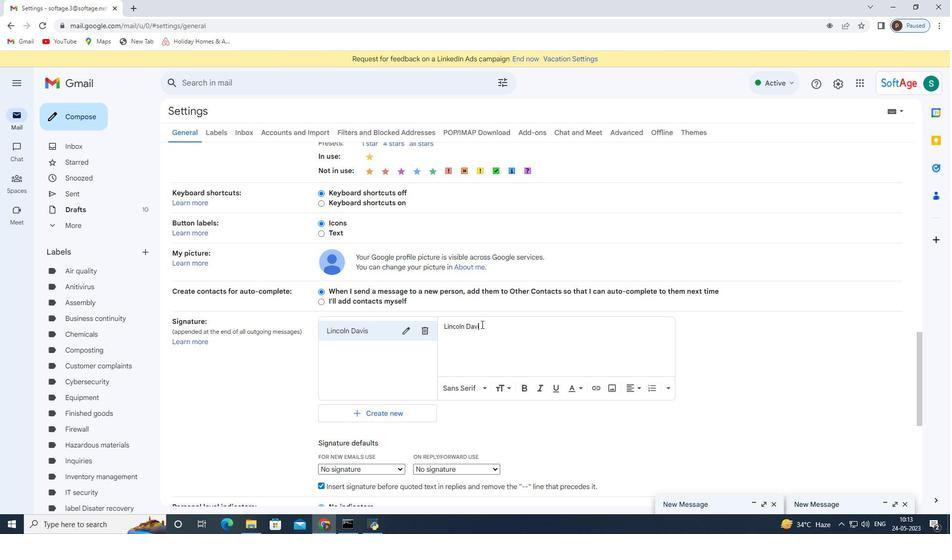 
Action: Mouse scrolled (481, 324) with delta (0, 0)
Screenshot: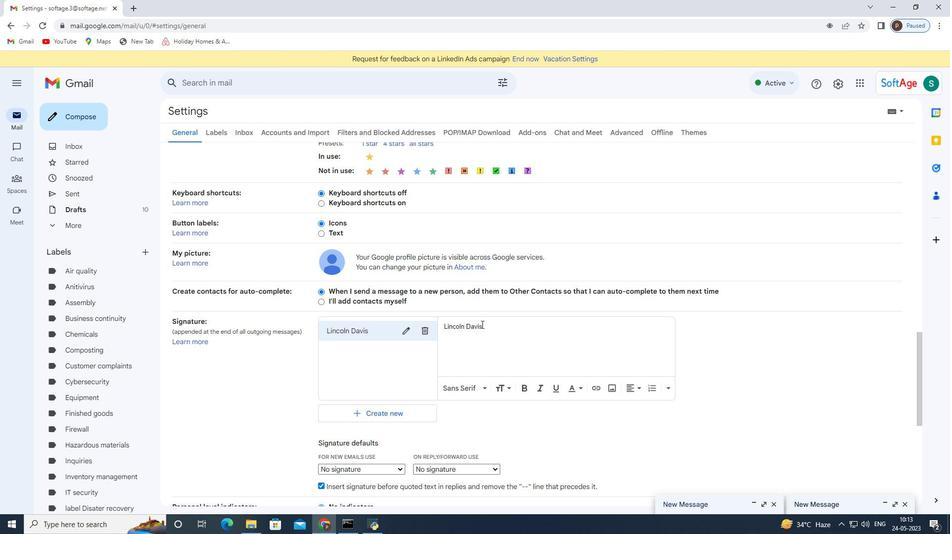 
Action: Mouse scrolled (481, 324) with delta (0, 0)
Screenshot: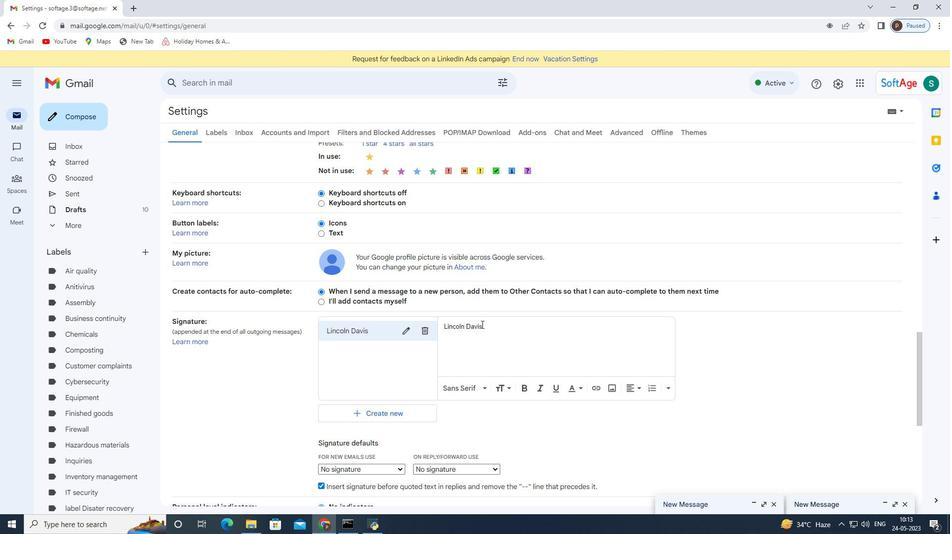 
Action: Mouse scrolled (481, 324) with delta (0, 0)
Screenshot: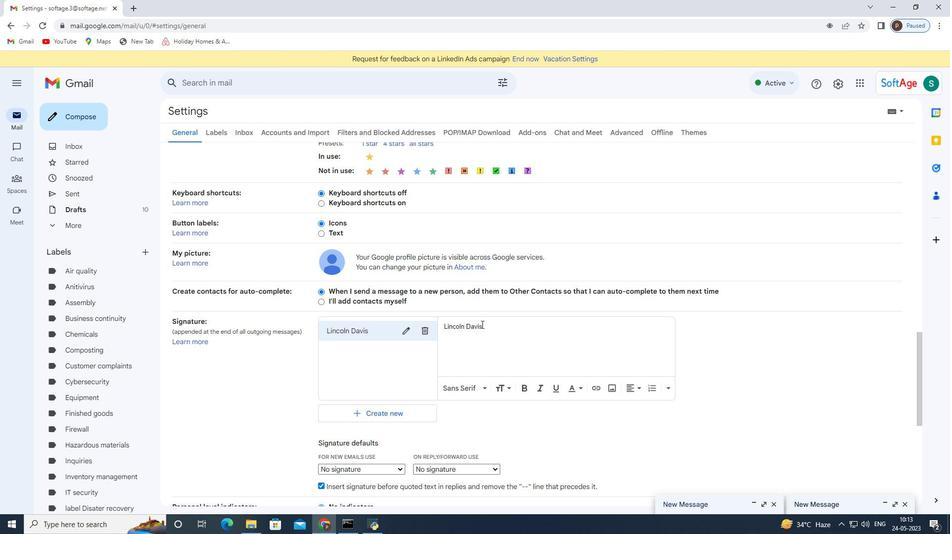 
Action: Mouse moved to (399, 317)
Screenshot: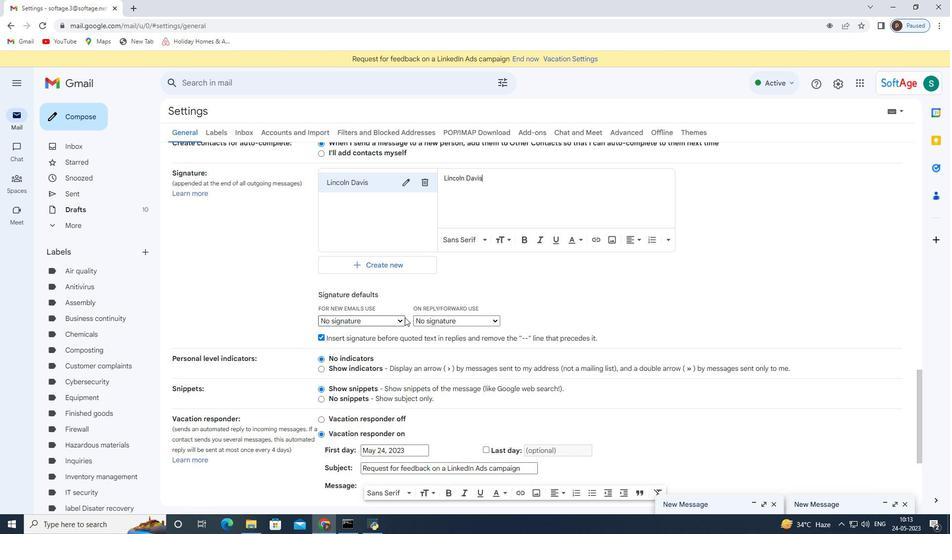 
Action: Mouse pressed left at (399, 317)
Screenshot: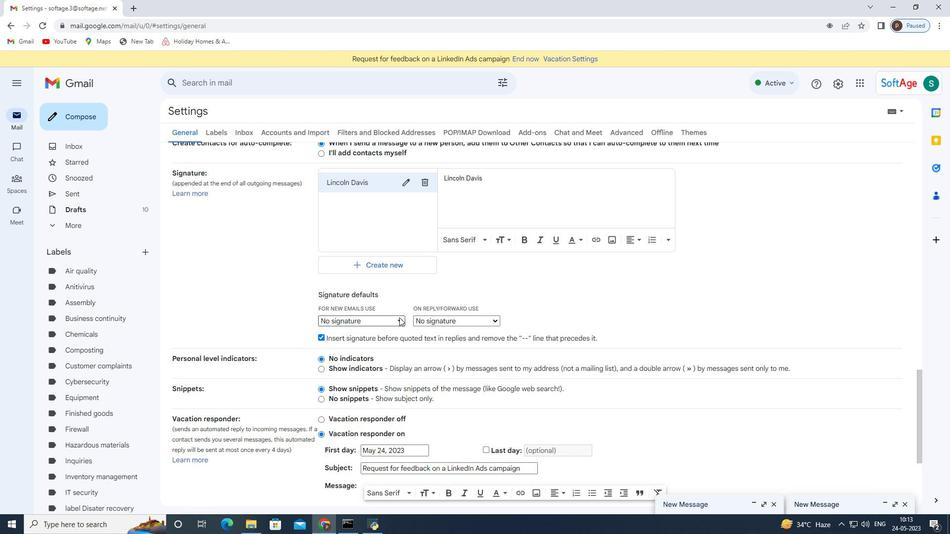 
Action: Mouse moved to (372, 347)
Screenshot: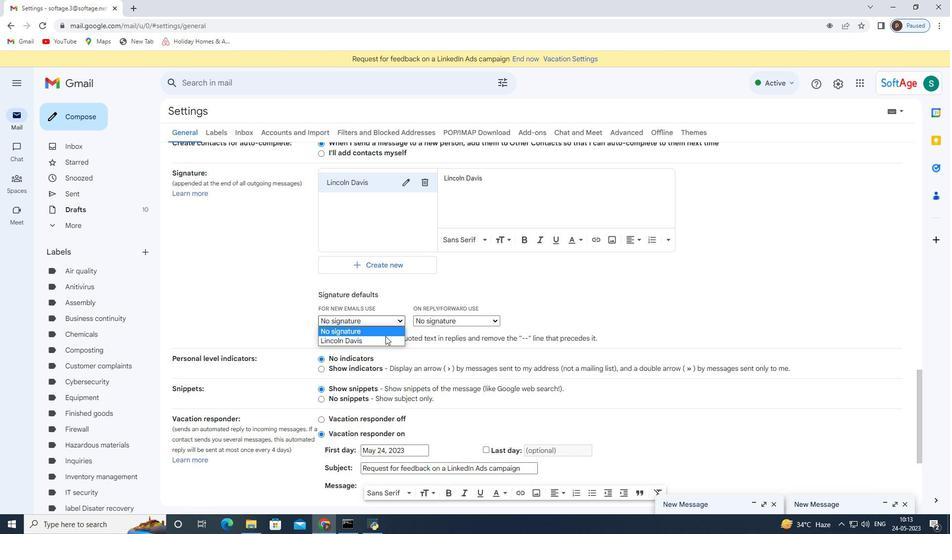
Action: Mouse pressed left at (372, 347)
Screenshot: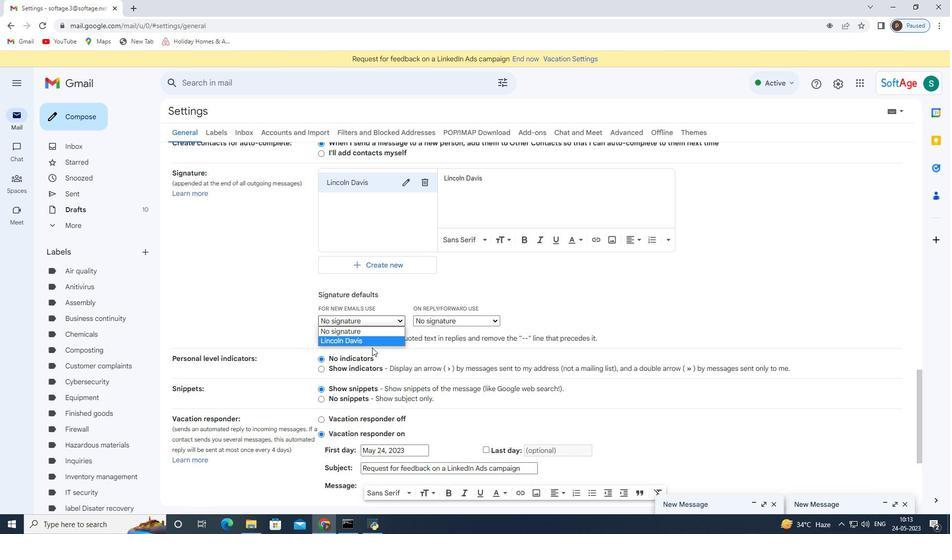 
Action: Mouse moved to (382, 322)
Screenshot: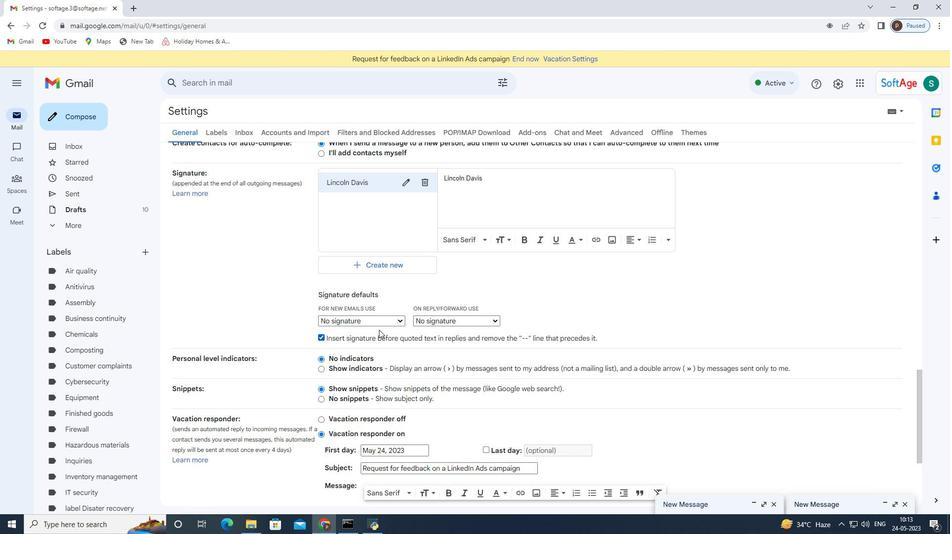 
Action: Mouse pressed left at (382, 322)
Screenshot: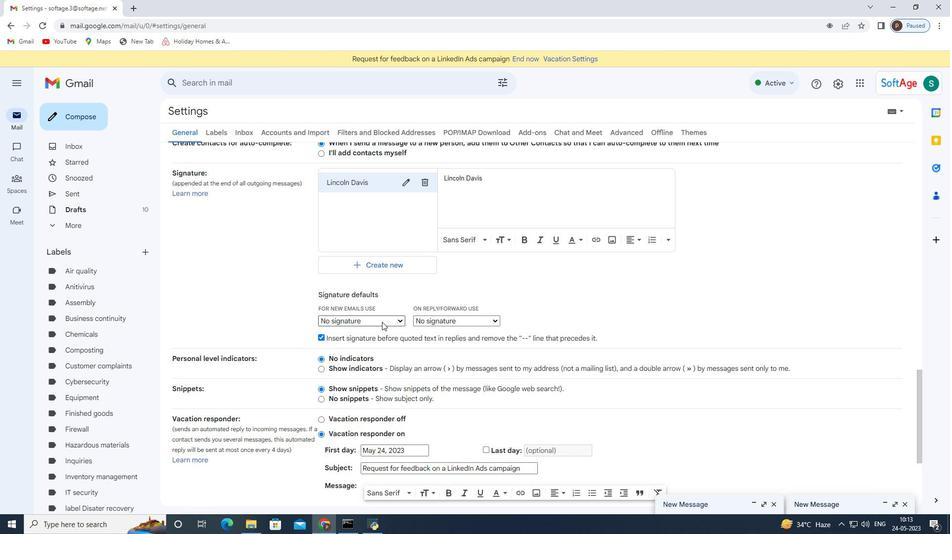 
Action: Mouse moved to (371, 336)
Screenshot: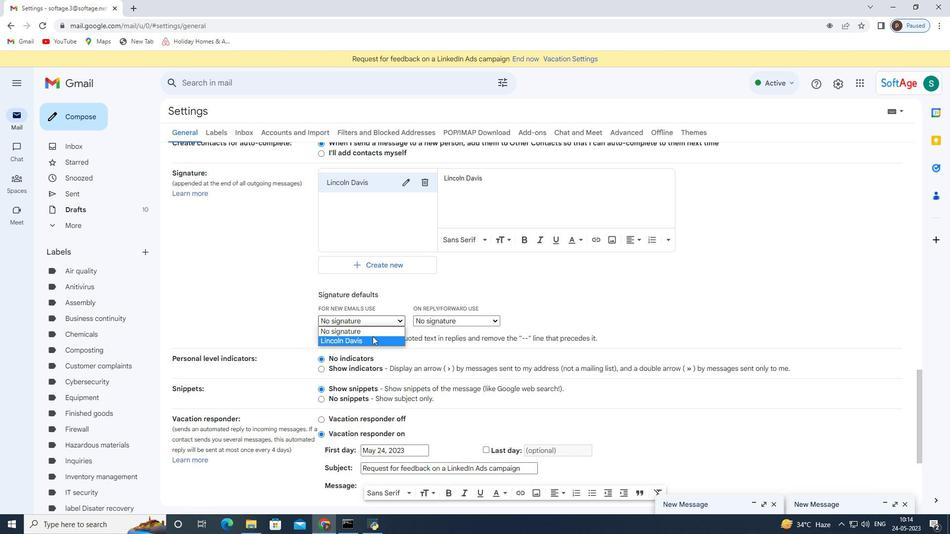 
Action: Mouse pressed left at (371, 336)
Screenshot: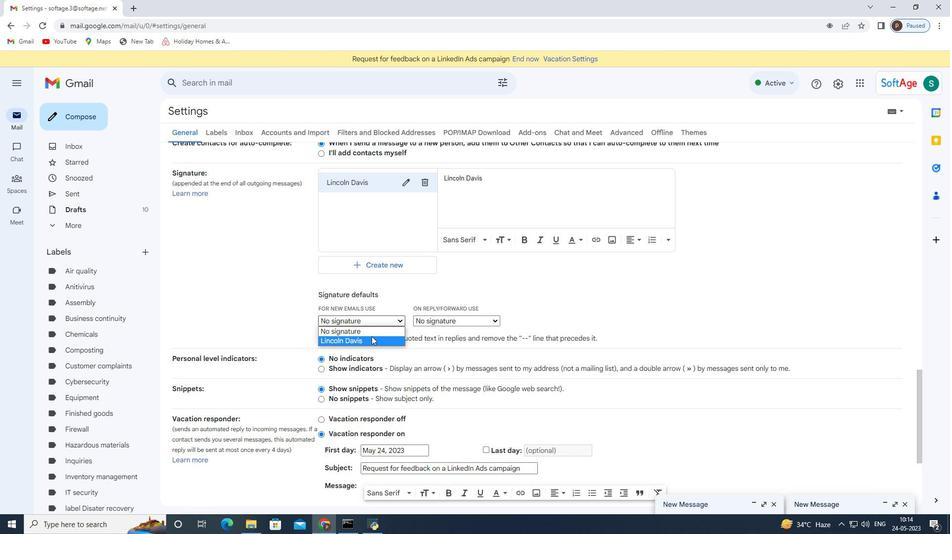 
Action: Mouse scrolled (371, 336) with delta (0, 0)
Screenshot: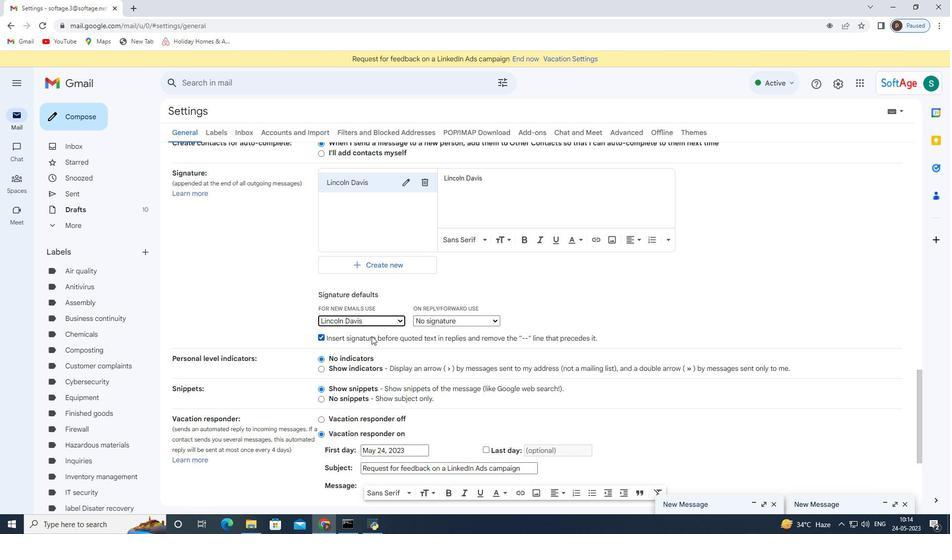 
Action: Mouse scrolled (371, 336) with delta (0, 0)
Screenshot: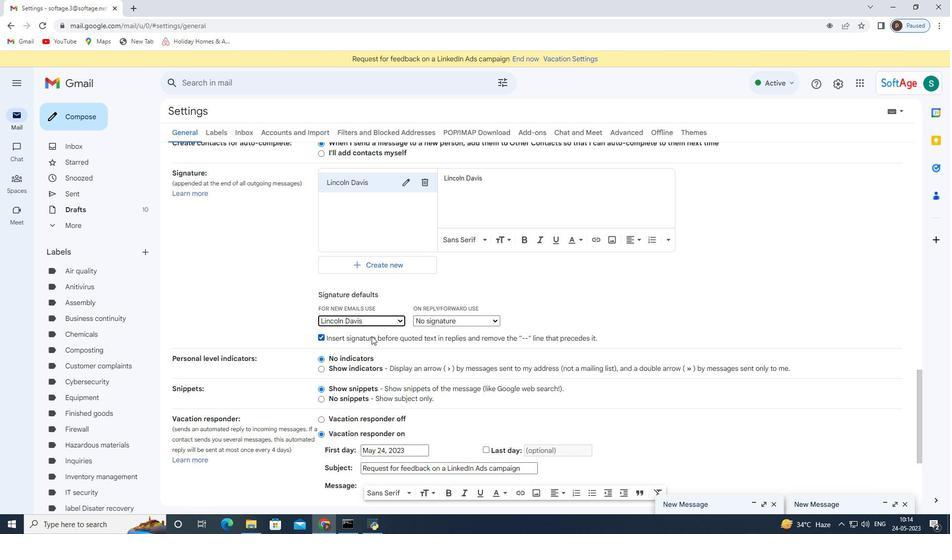 
Action: Mouse scrolled (371, 336) with delta (0, 0)
Screenshot: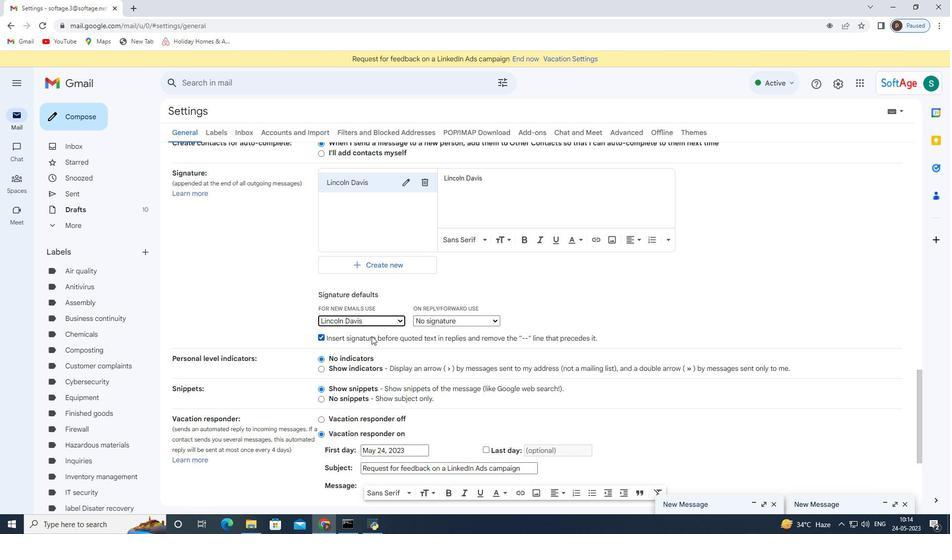 
Action: Mouse scrolled (371, 336) with delta (0, 0)
Screenshot: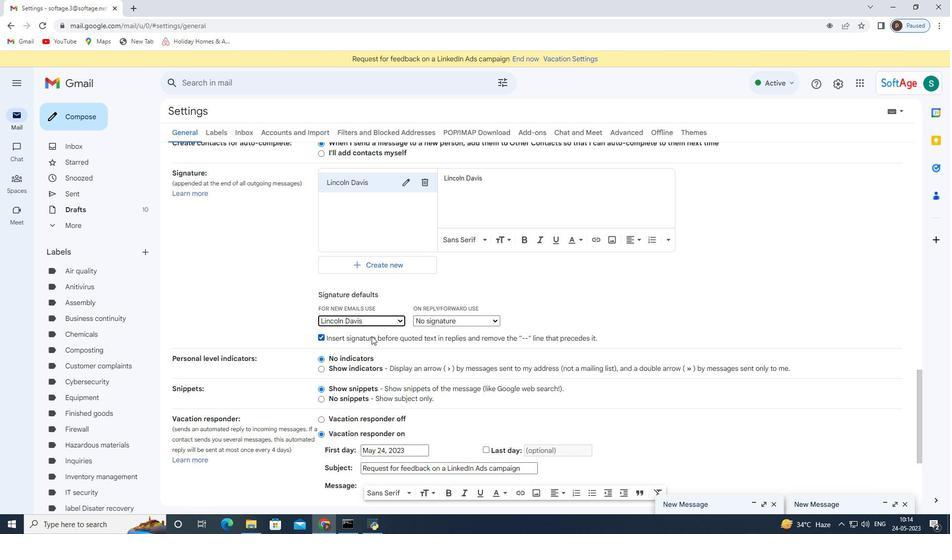 
Action: Mouse moved to (506, 450)
Screenshot: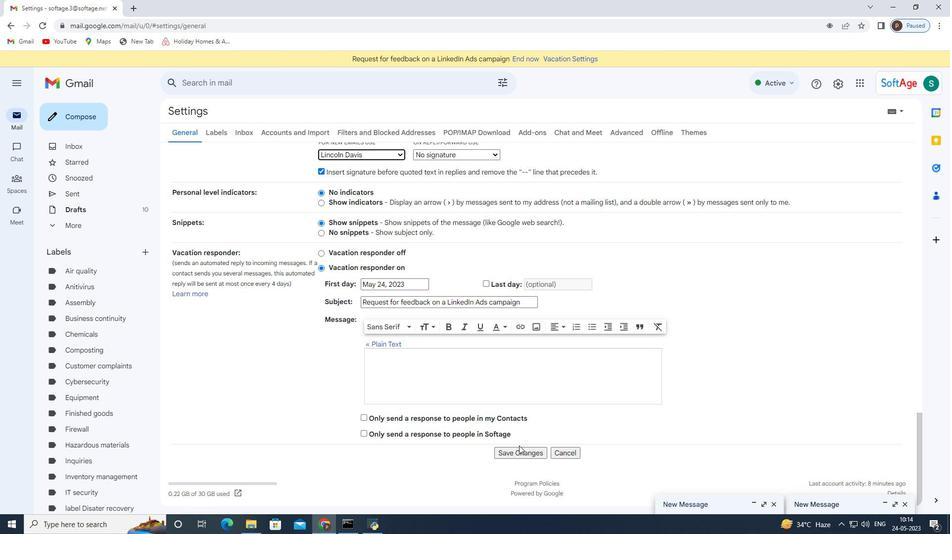 
Action: Mouse pressed left at (506, 450)
Screenshot: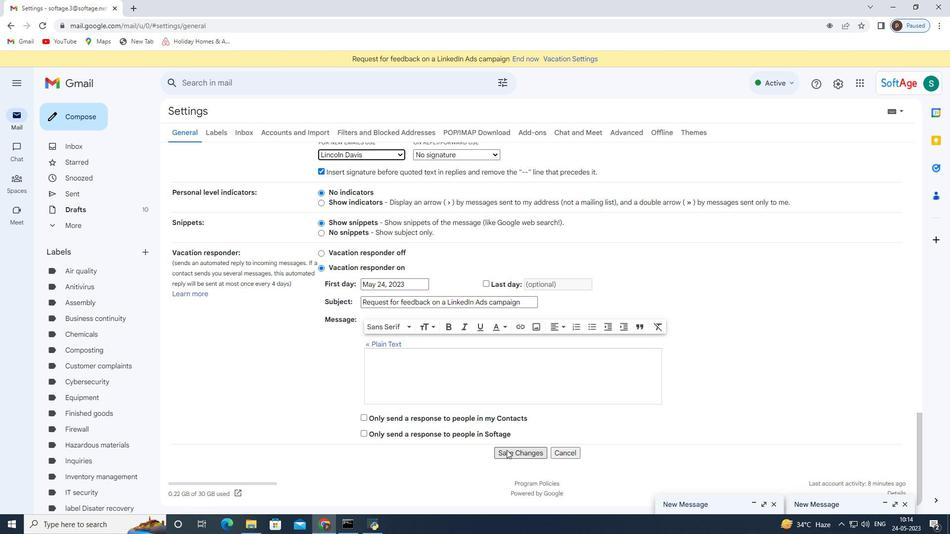 
Action: Mouse moved to (613, 427)
Screenshot: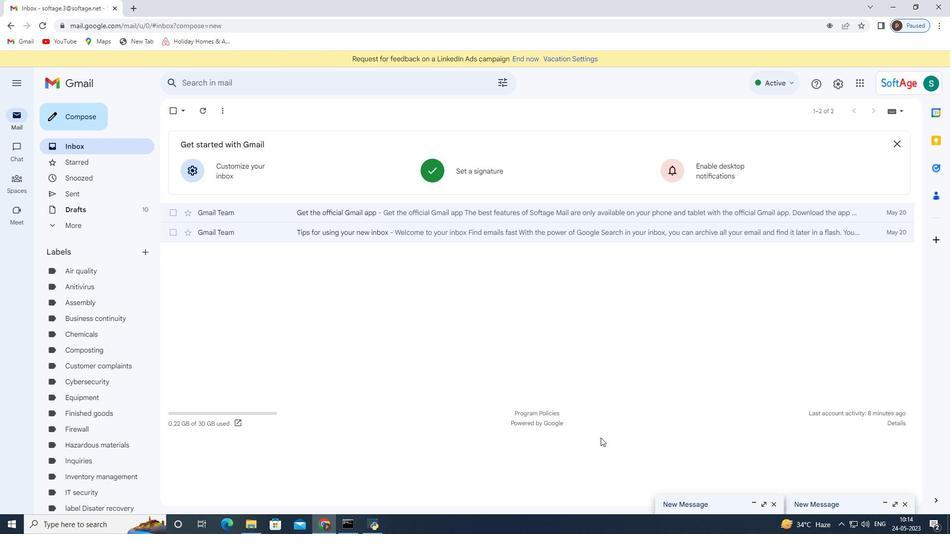 
Action: Mouse scrolled (613, 427) with delta (0, 0)
Screenshot: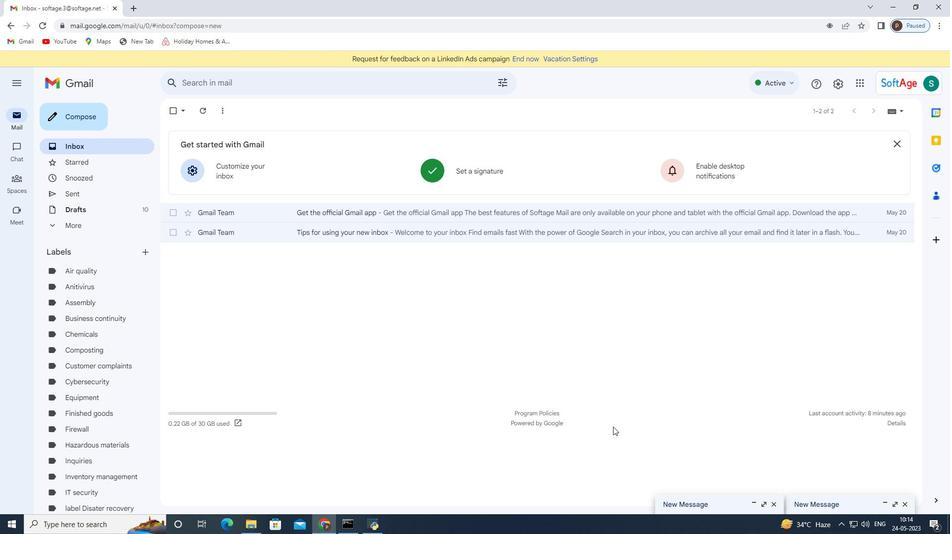 
Action: Mouse scrolled (613, 427) with delta (0, 0)
Screenshot: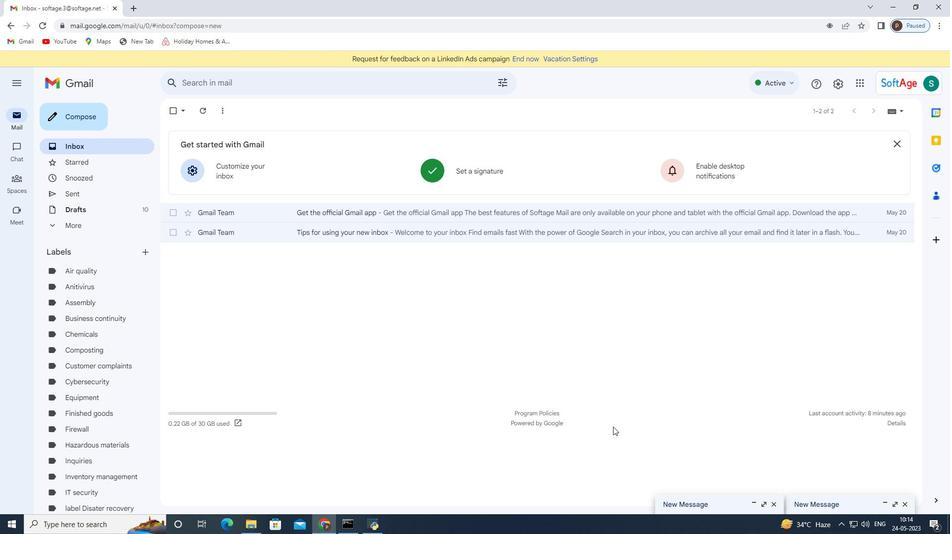 
Action: Mouse scrolled (613, 427) with delta (0, 0)
Screenshot: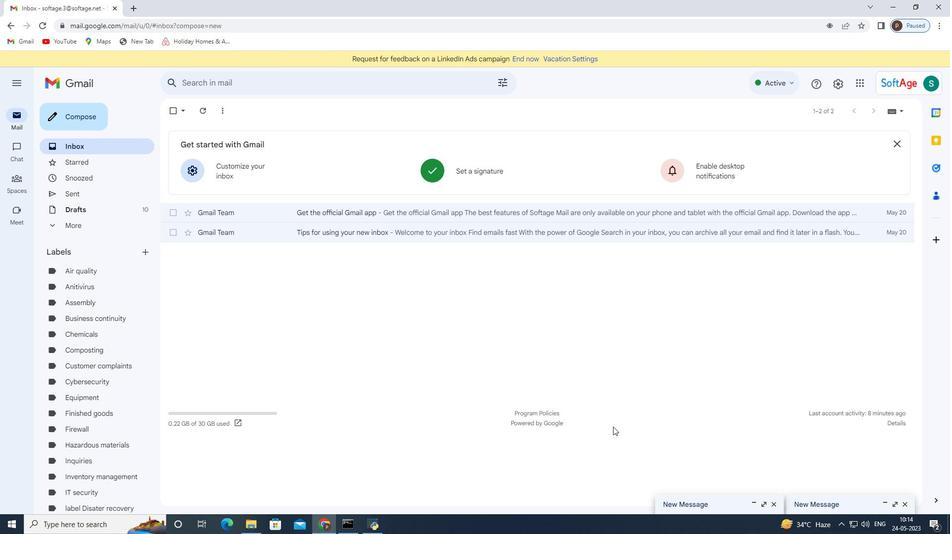 
Action: Mouse scrolled (613, 427) with delta (0, 0)
Screenshot: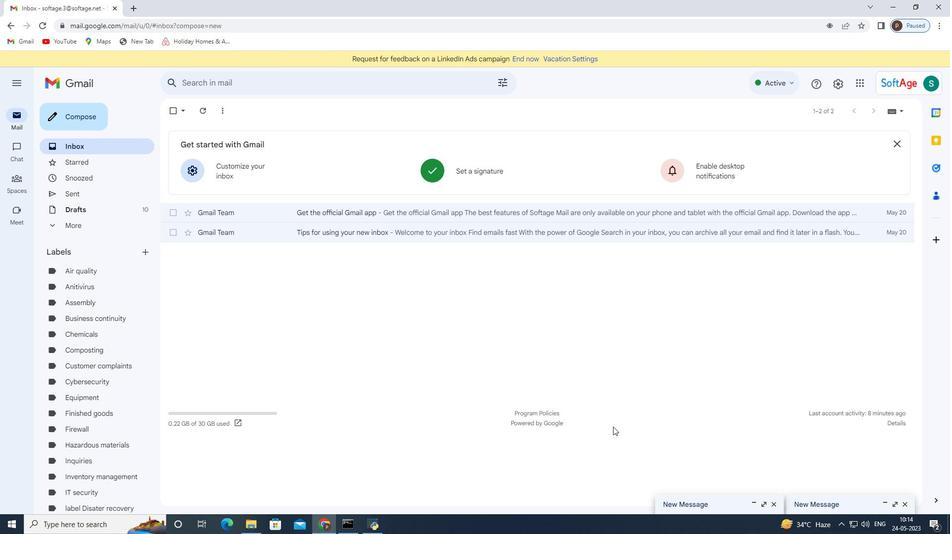 
Action: Mouse scrolled (613, 427) with delta (0, 0)
Screenshot: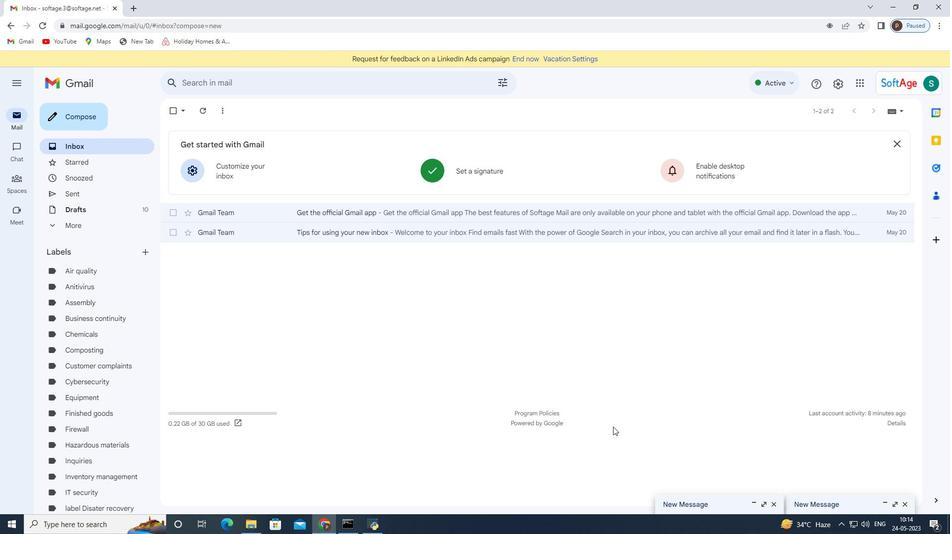 
Action: Mouse moved to (74, 122)
Screenshot: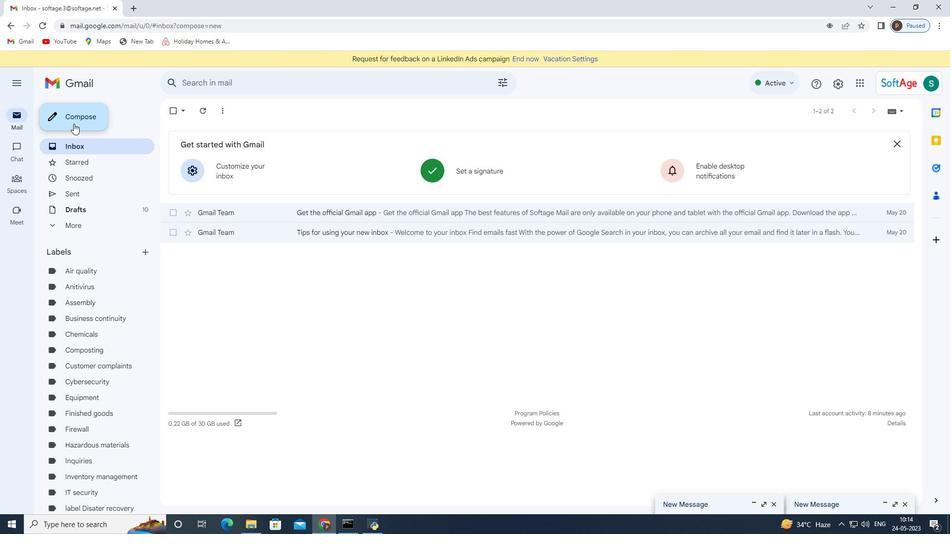 
Action: Mouse pressed left at (74, 122)
Screenshot: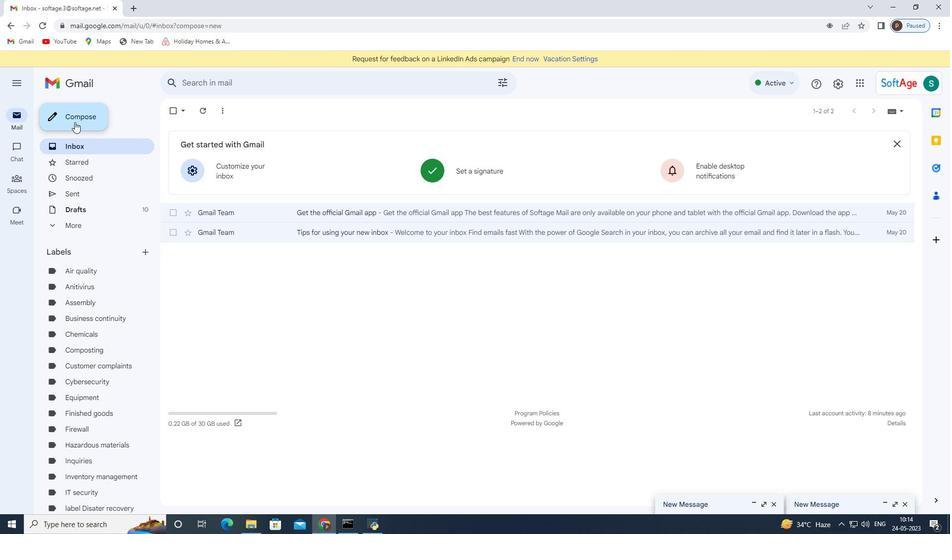 
Action: Mouse moved to (391, 255)
Screenshot: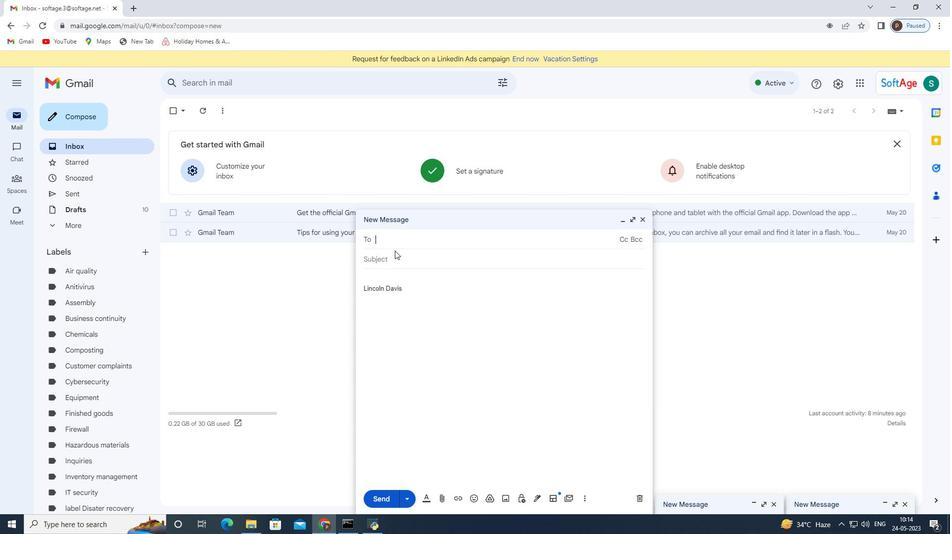 
Action: Mouse pressed left at (391, 255)
Screenshot: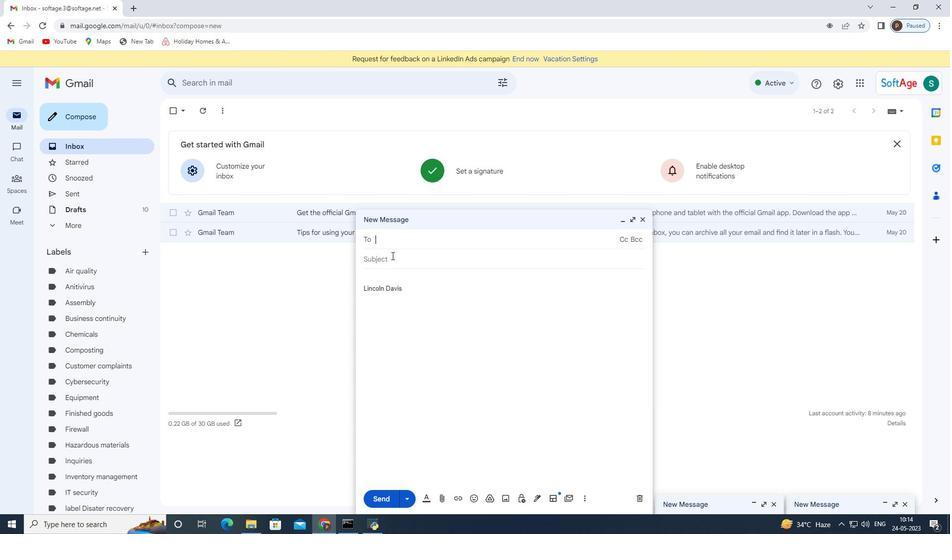 
Action: Key pressed <Key.shift>Request<Key.space>for<Key.space>feedback<Key.space>on<Key.space>a<Key.space>feasibility<Key.space>study<Key.tab><Key.shift>I<Key.space>would<Key.space>like<Key.space>to<Key.space>request<Key.space>a<Key.space>project<Key.space>status<Key.space>update<Key.space>email.
Screenshot: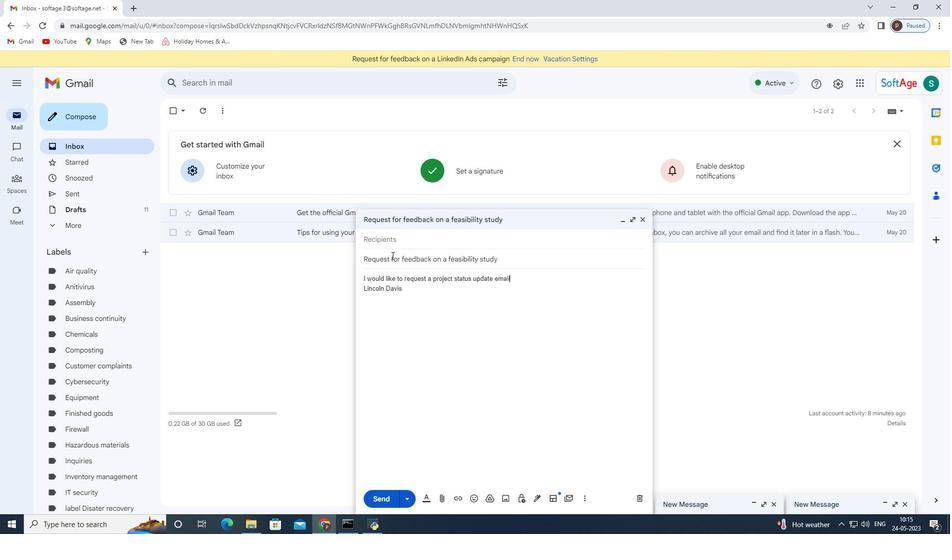 
Action: Mouse moved to (396, 242)
Screenshot: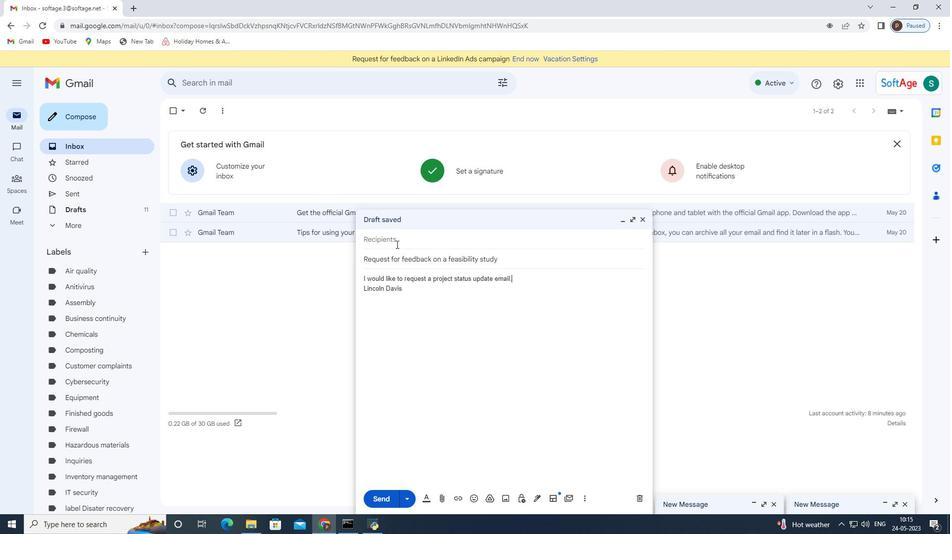 
Action: Mouse pressed left at (396, 242)
Screenshot: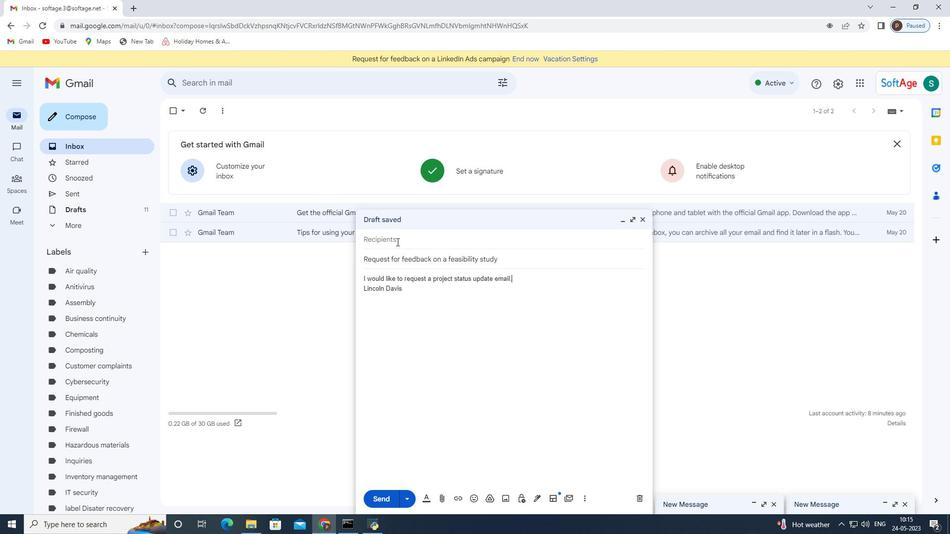 
Action: Key pressed softage.6<Key.shift>@softage.net<Key.enter>
Screenshot: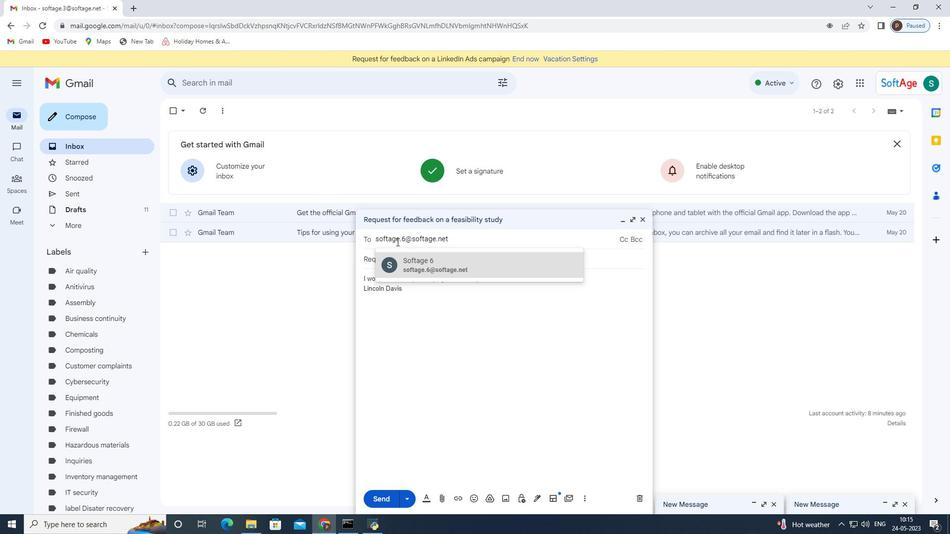 
Action: Mouse moved to (440, 497)
Screenshot: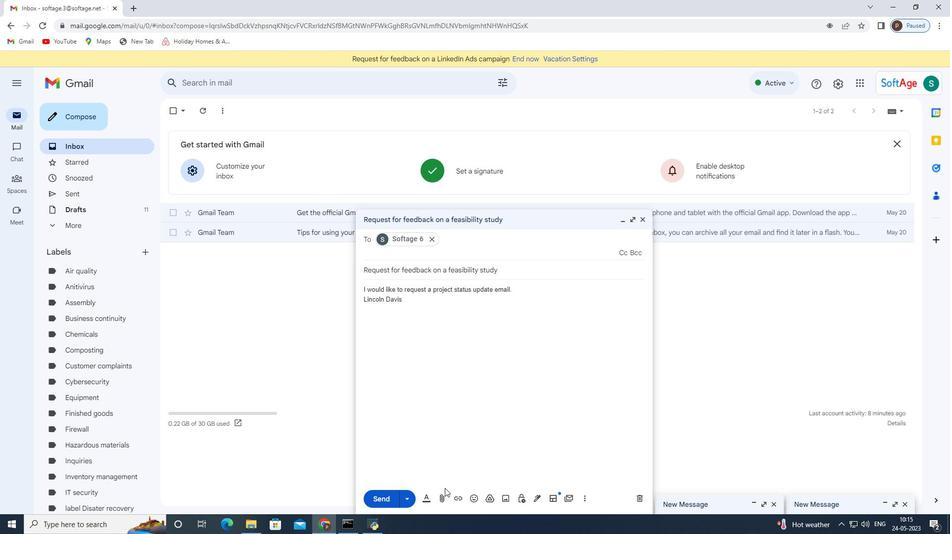 
Action: Mouse pressed left at (440, 497)
Screenshot: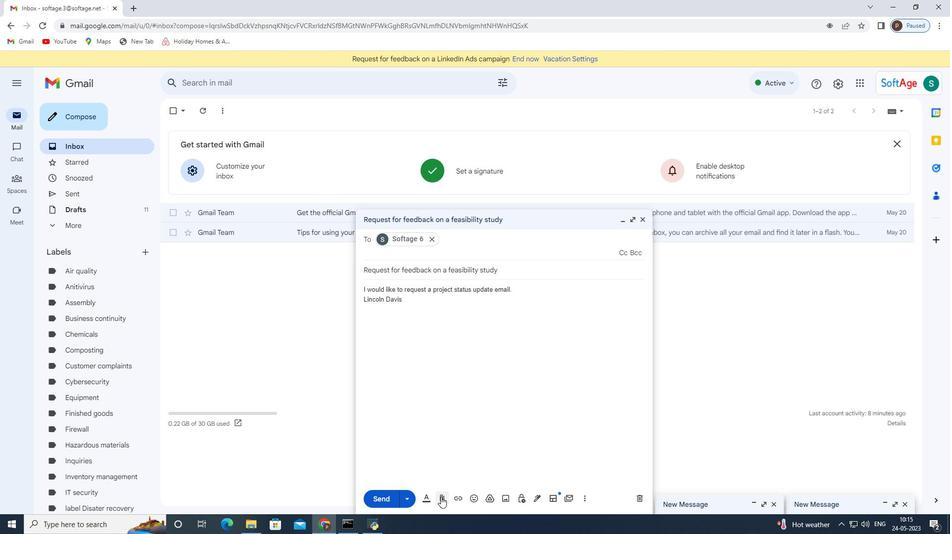 
Action: Mouse moved to (188, 82)
Screenshot: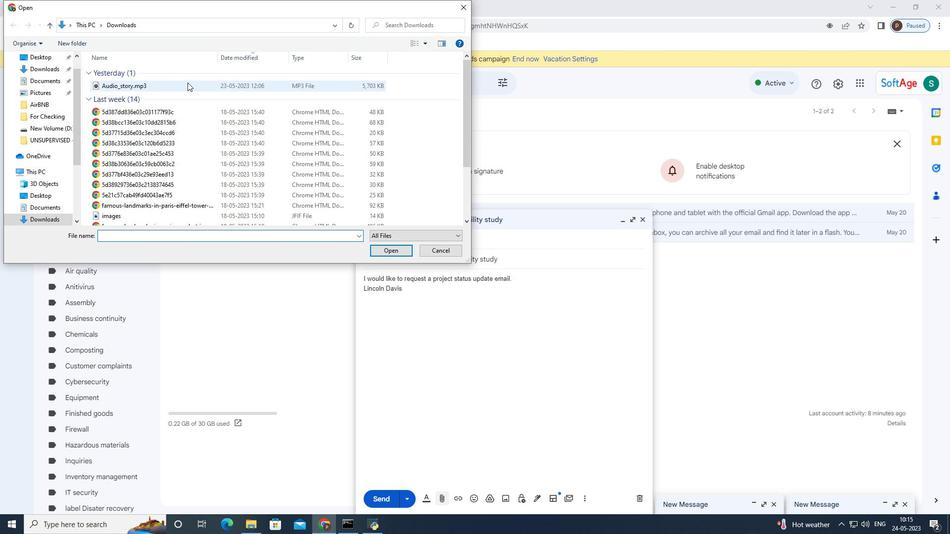 
Action: Mouse pressed left at (188, 82)
Screenshot: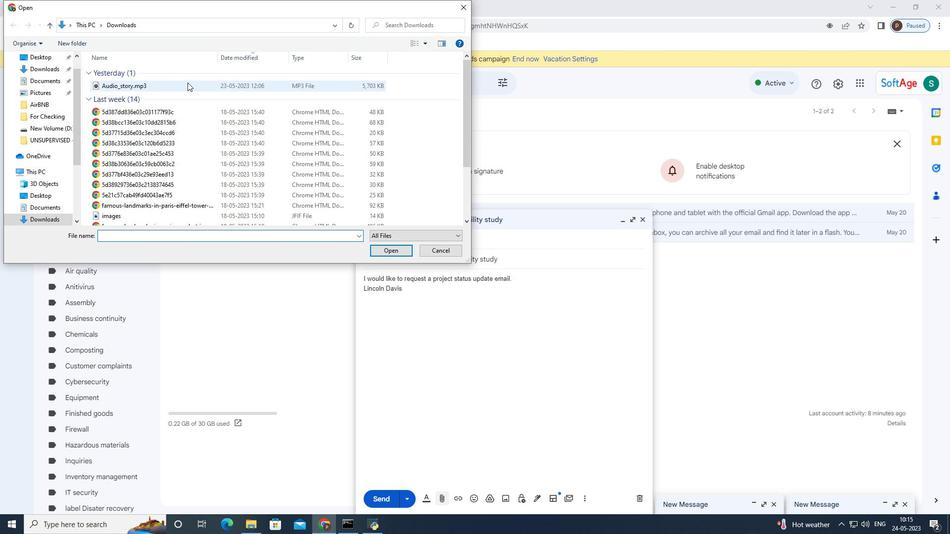 
Action: Mouse moved to (393, 251)
Screenshot: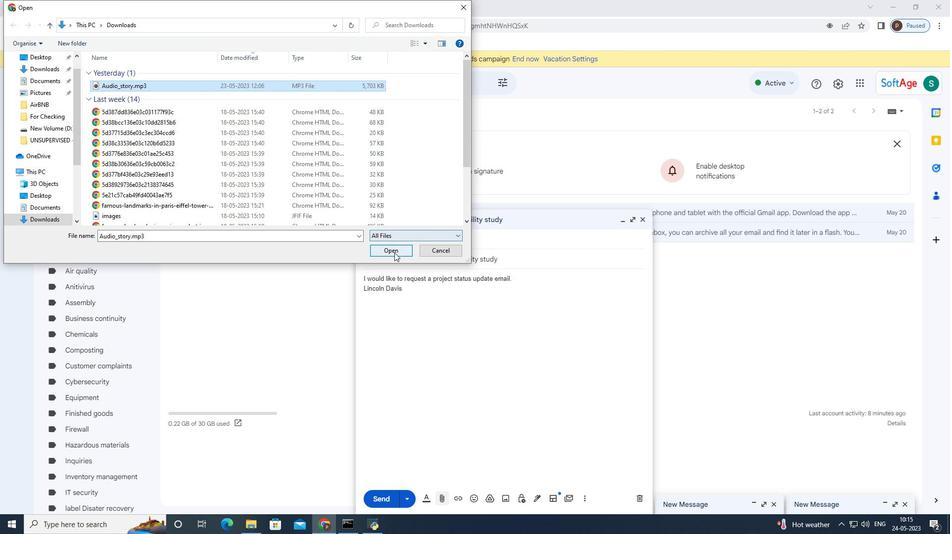 
Action: Mouse pressed left at (393, 251)
Screenshot: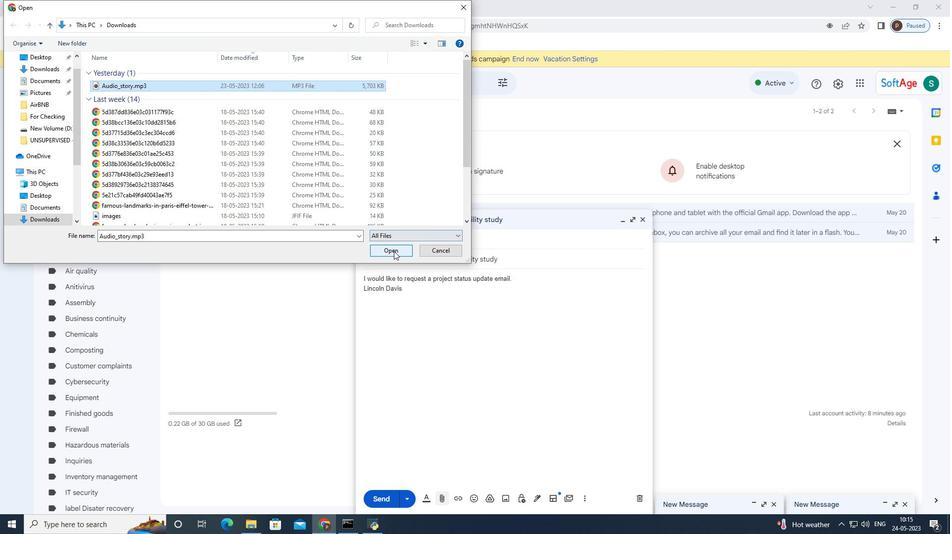 
Action: Mouse moved to (521, 278)
Screenshot: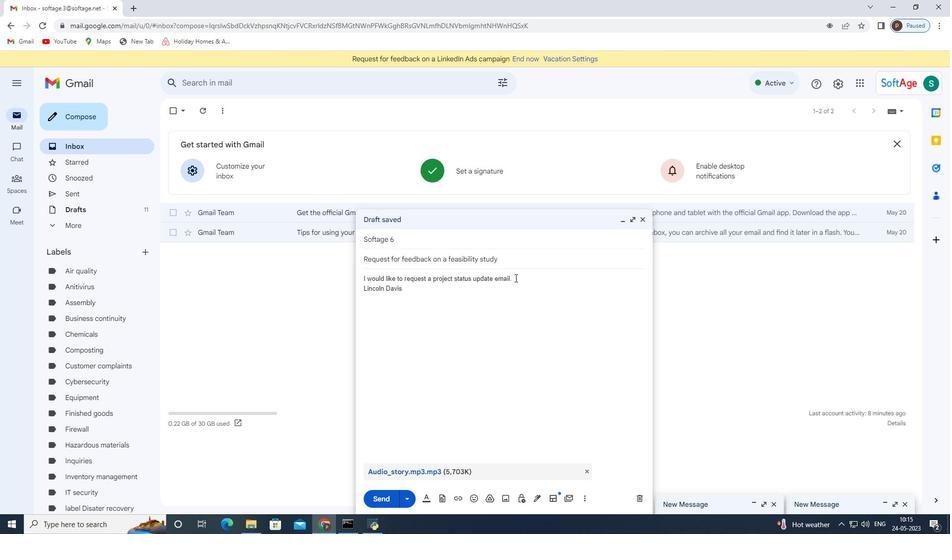 
Action: Mouse pressed left at (521, 278)
Screenshot: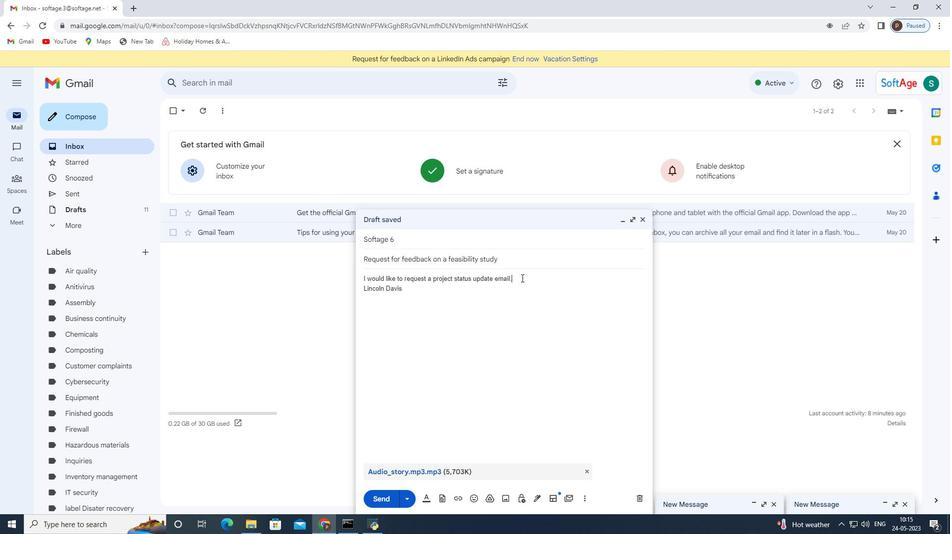 
Action: Key pressed <Key.backspace><Key.backspace><Key.backspace><Key.backspace><Key.backspace><Key.backspace><Key.backspace><Key.backspace><Key.backspace><Key.backspace><Key.backspace><Key.backspace><Key.backspace><Key.backspace><Key.backspace><Key.backspace><Key.backspace><Key.backspace><Key.backspace><Key.backspace><Key.backspace><Key.backspace><Key.backspace><Key.backspace><Key.backspace><Key.backspace><Key.backspace><Key.backspace><Key.backspace><Key.backspace><Key.backspace><Key.backspace><Key.backspace><Key.backspace><Key.backspace><Key.backspace><Key.backspace><Key.backspace><Key.backspace><Key.backspace><Key.backspace><Key.backspace><Key.backspace><Key.backspace><Key.backspace><Key.backspace><Key.backspace><Key.backspace><Key.backspace><Key.backspace><Key.backspace><Key.backspace><Key.backspace><Key.backspace><Key.backspace><Key.backspace><Key.backspace>ctrl+Z<'\x1a'><'\x1a'><'\x1a'><'\x1a'><'\x1a'><'\x1a'><'\x1a'><'\x1a'><'\x1a'><'\x1a'><'\x1a'><'\x1a'><'\x1a'><'\x1a'><'\x1a'><'\x1a'><'\x1a'><'\x1a'><Key.enter><Key.enter><Key.shift><Key.shift><Key.shift><Key.shift><Key.shift><Key.shift><Key.shift><Key.shift><Key.shift><Key.shift><Key.shift><Key.shift><Key.shift><Key.shift>Thank<Key.space>you
Screenshot: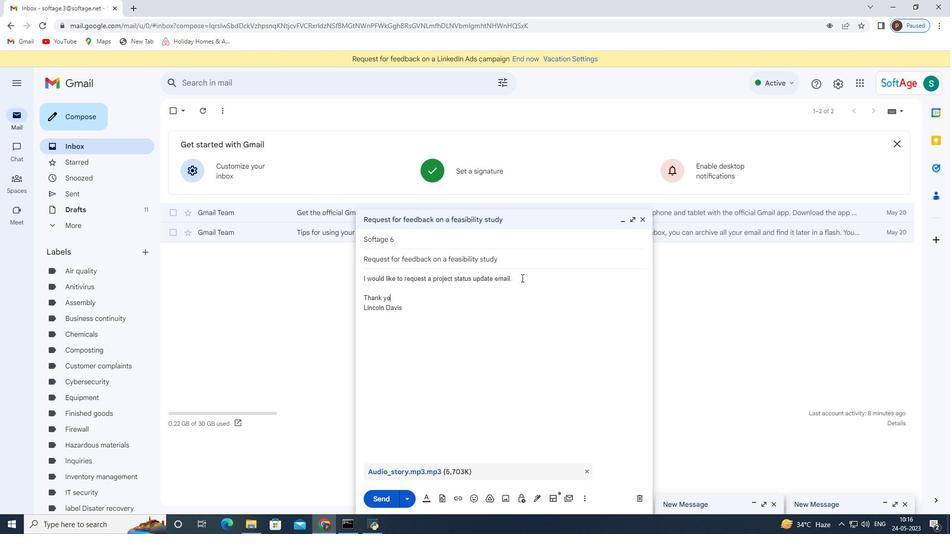 
Action: Mouse moved to (384, 494)
Screenshot: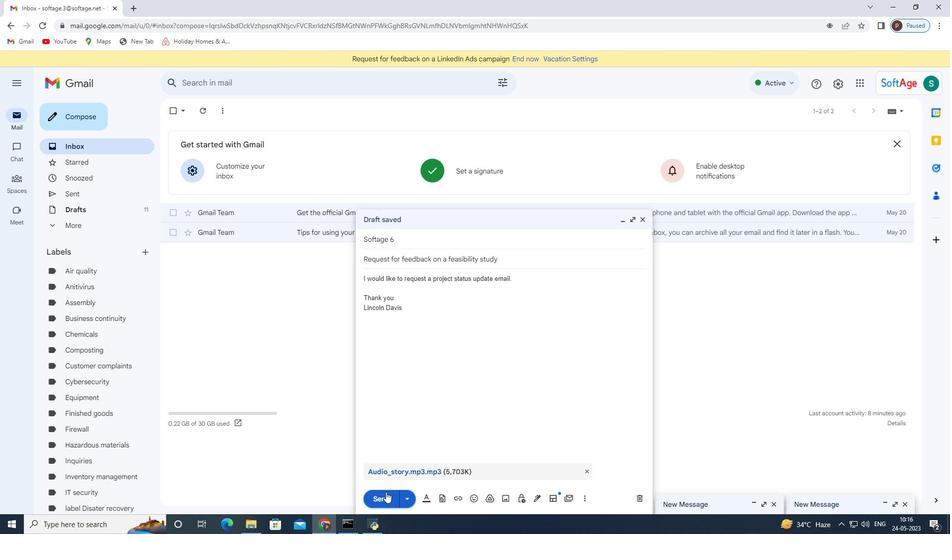 
Action: Mouse pressed left at (384, 494)
Screenshot: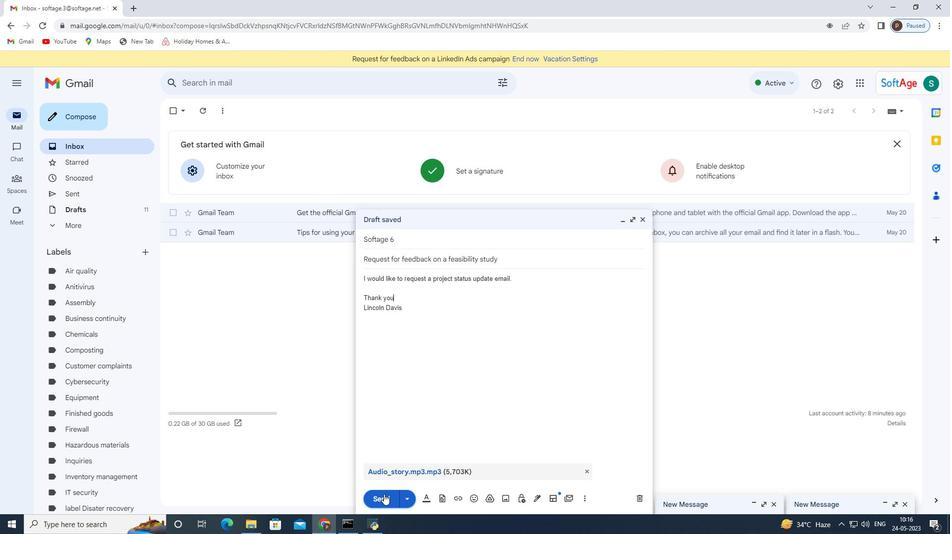 
Action: Mouse moved to (100, 193)
Screenshot: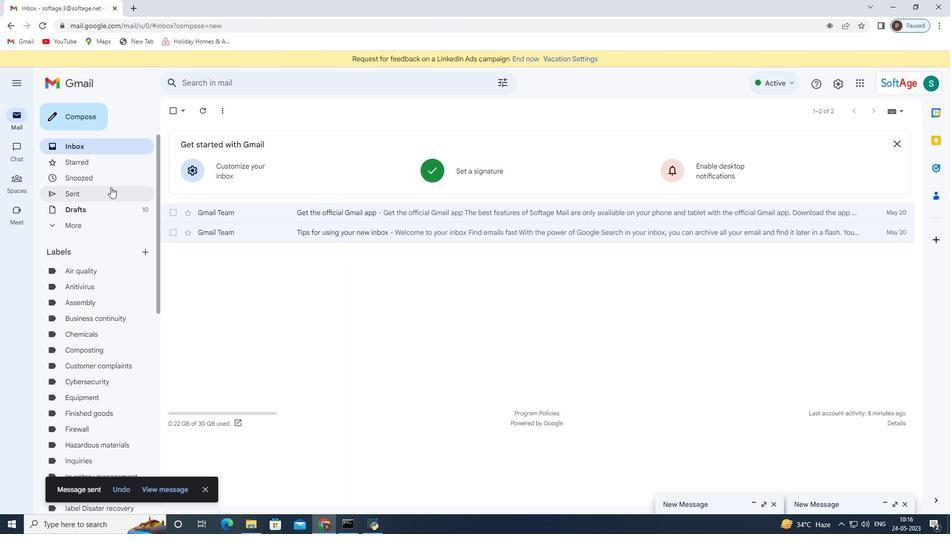 
Action: Mouse pressed left at (100, 193)
Screenshot: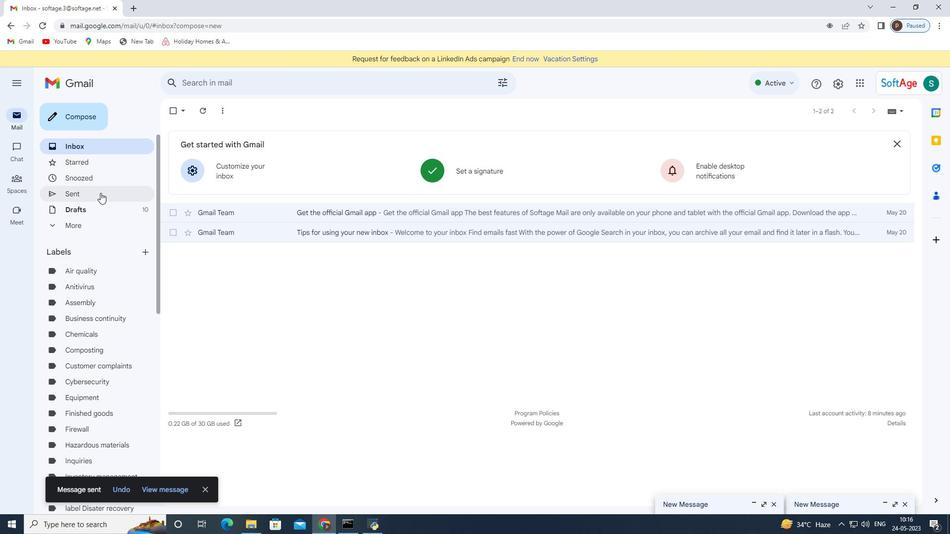 
Action: Mouse moved to (408, 178)
Screenshot: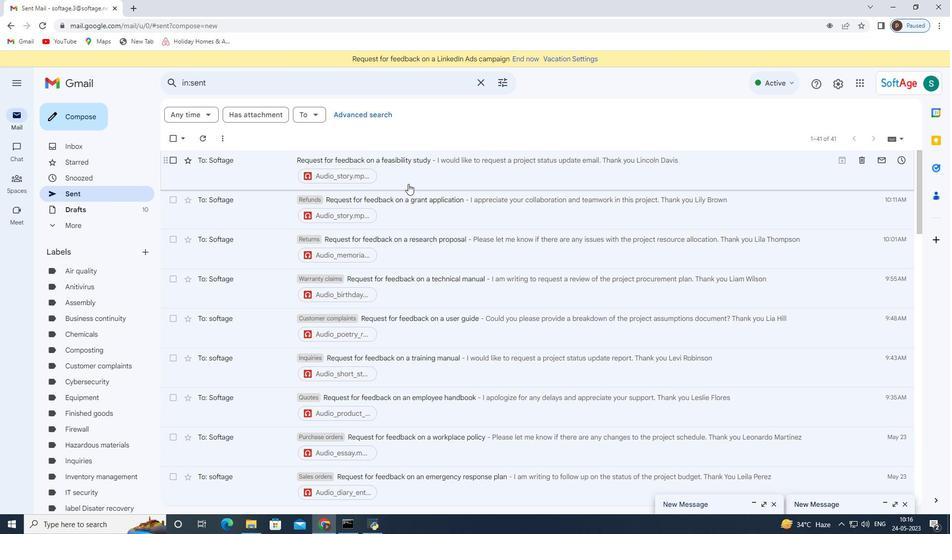 
Action: Mouse scrolled (408, 179) with delta (0, 0)
Screenshot: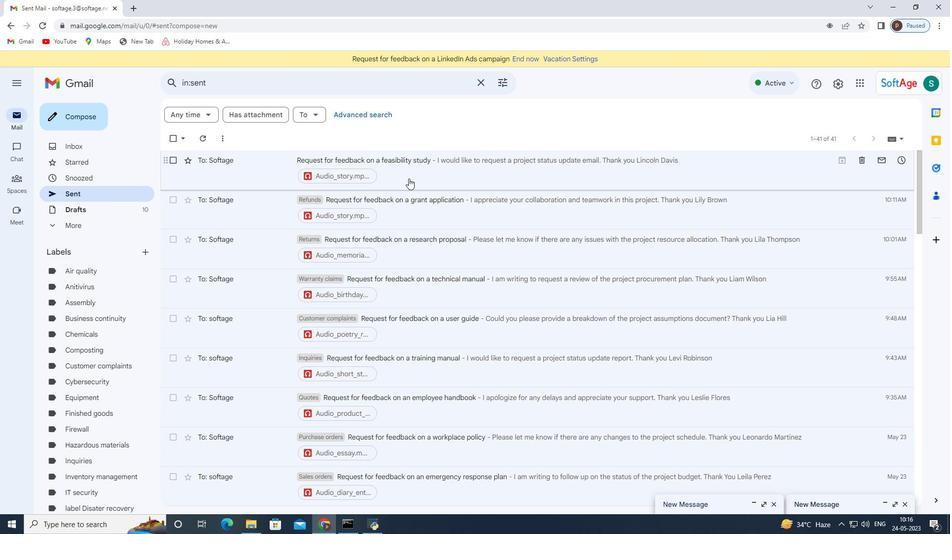 
Action: Mouse scrolled (408, 179) with delta (0, 0)
Screenshot: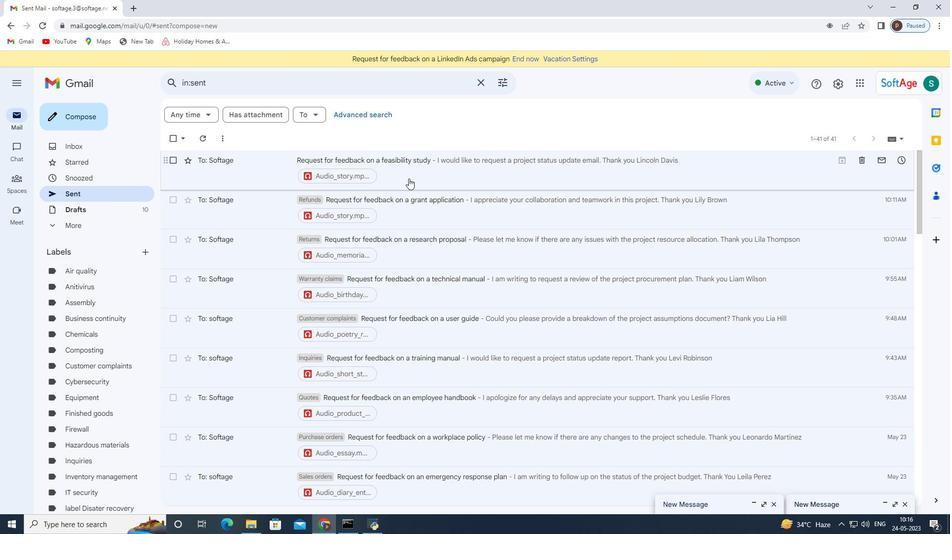 
Action: Mouse moved to (408, 178)
Screenshot: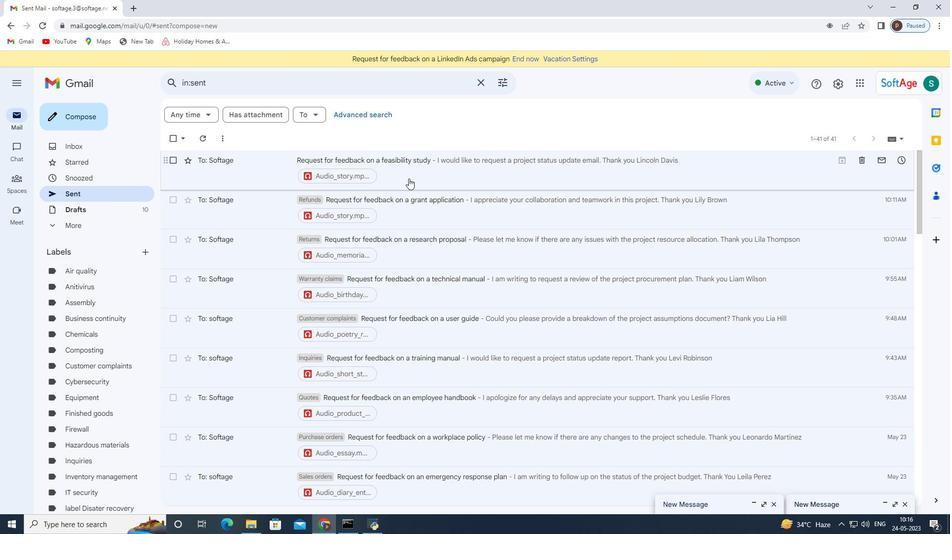 
Action: Mouse pressed right at (408, 178)
Screenshot: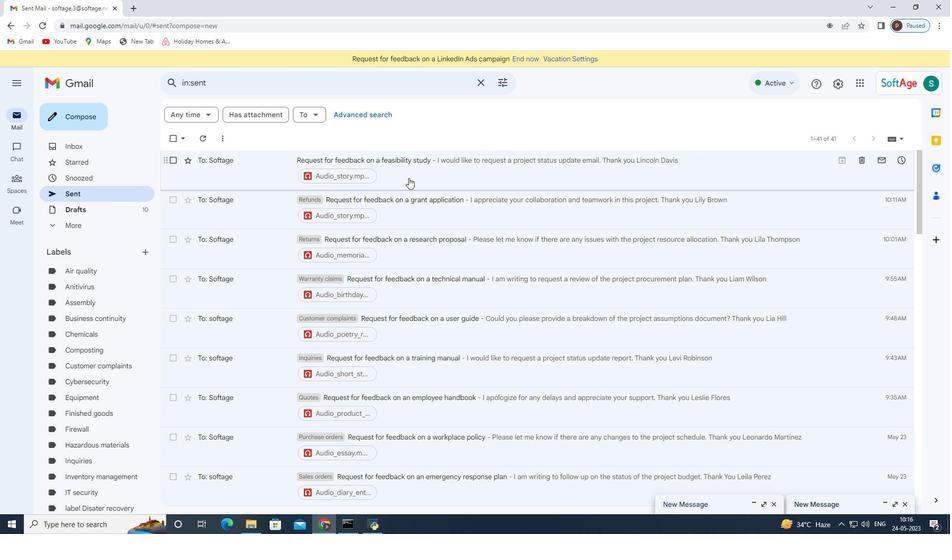
Action: Mouse moved to (476, 342)
Screenshot: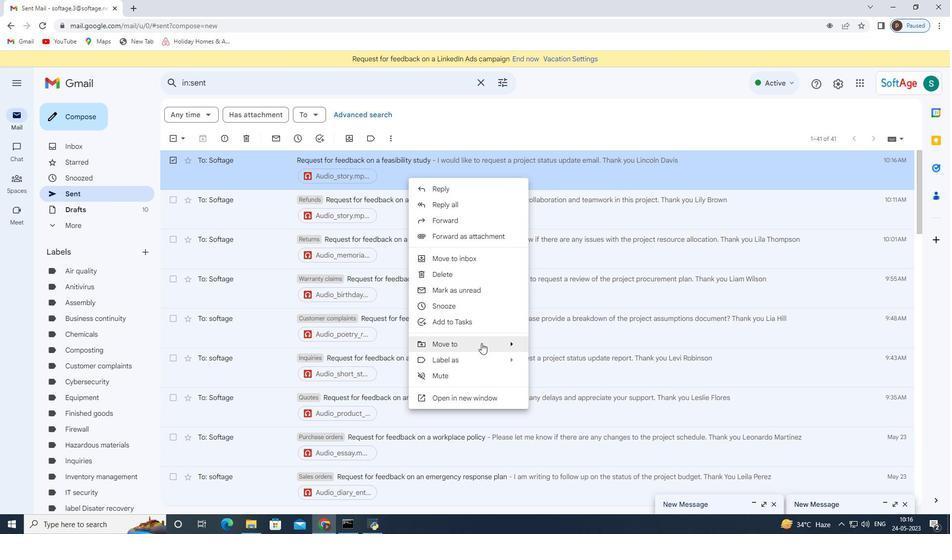 
Action: Mouse pressed left at (476, 342)
Screenshot: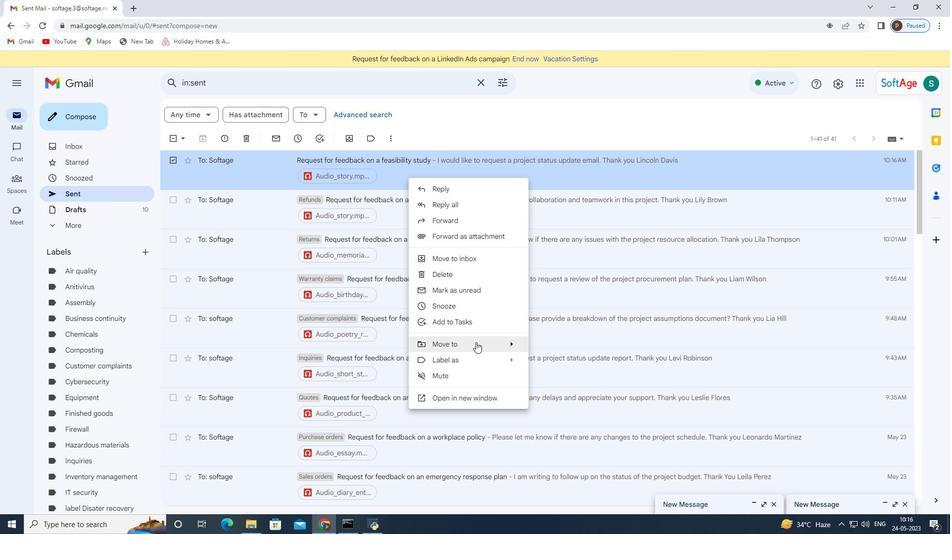 
Action: Mouse moved to (583, 324)
Screenshot: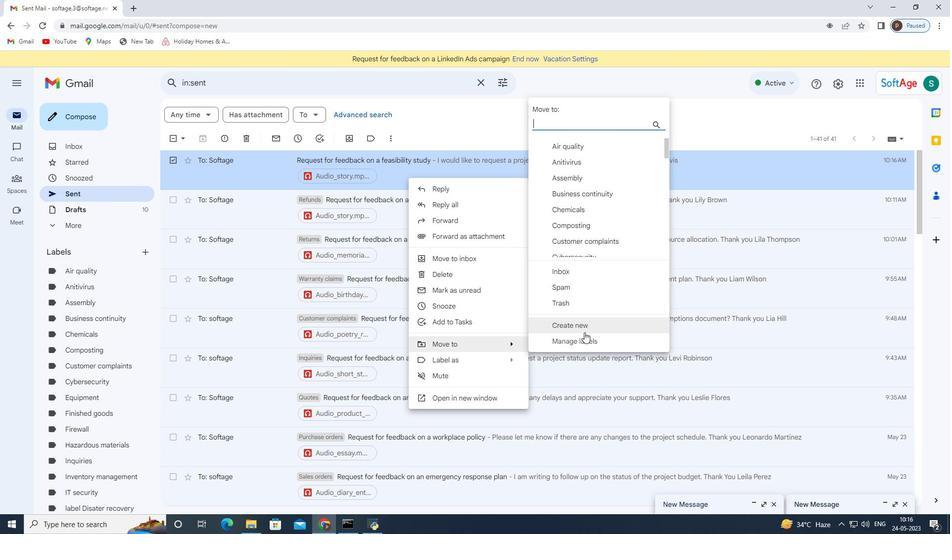 
Action: Mouse pressed left at (583, 324)
Screenshot: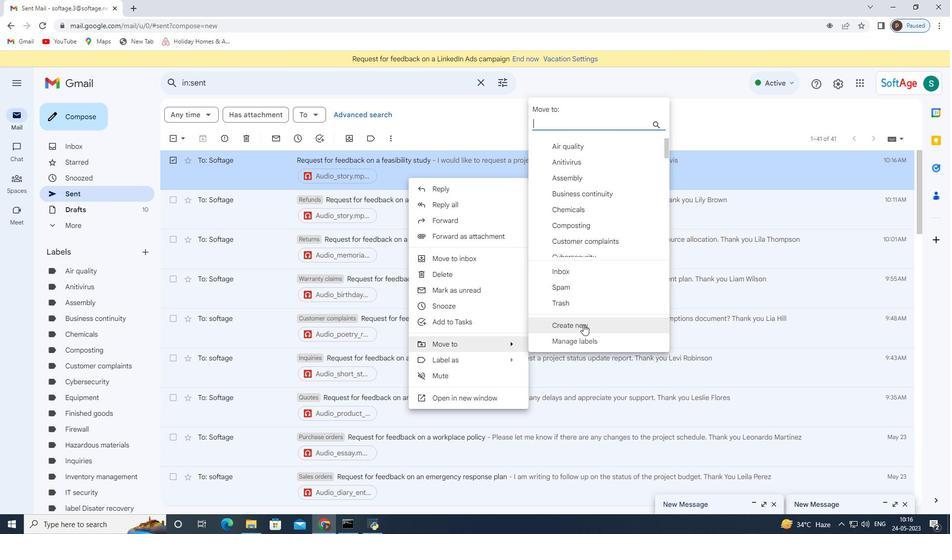 
Action: Mouse moved to (405, 267)
Screenshot: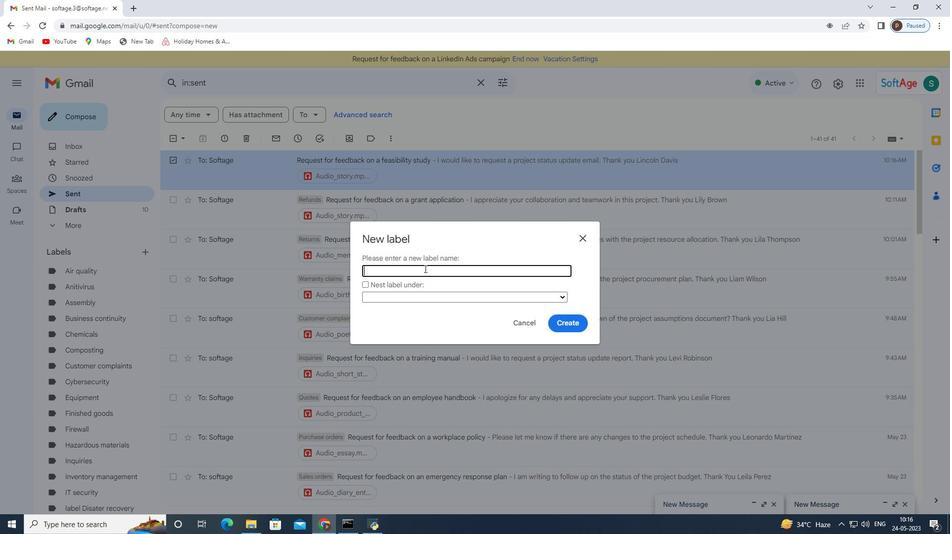 
Action: Mouse pressed left at (405, 267)
Screenshot: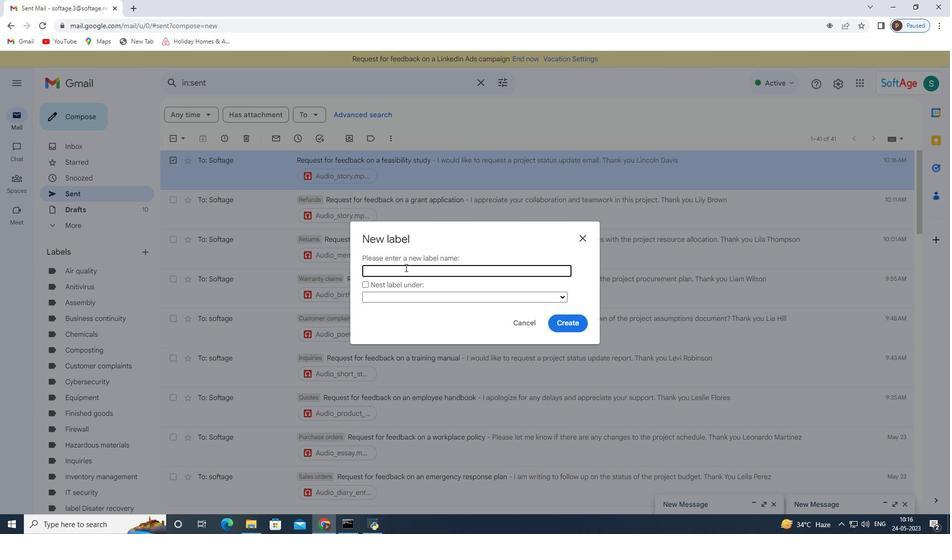 
Action: Key pressed <Key.shift><Key.shift><Key.shift>Shipping<Key.space>labels
Screenshot: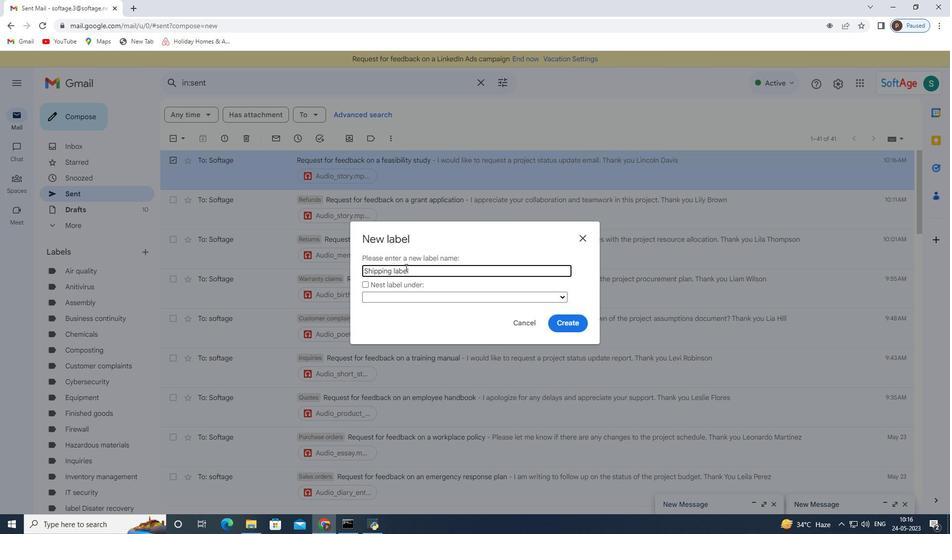 
Action: Mouse moved to (566, 321)
Screenshot: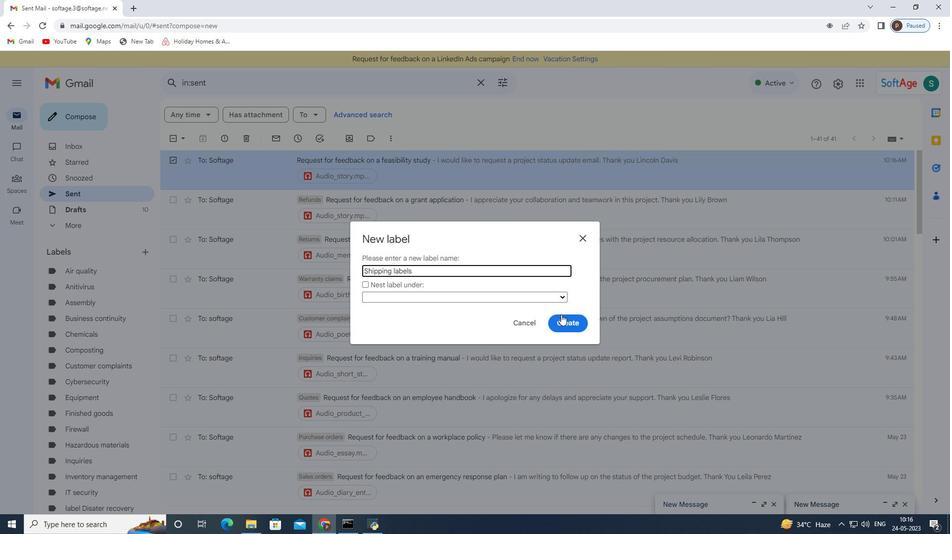 
Action: Mouse pressed left at (566, 321)
Screenshot: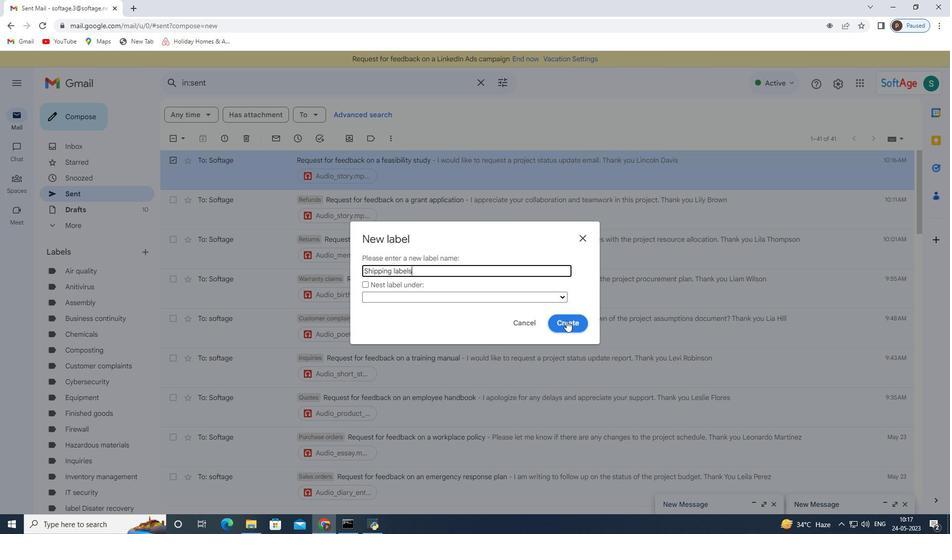 
